 Task: Create a sub task System Test and UAT for the task  Create a new online platform for online meditation and mindfulness sessions in the project BrightWorks , assign it to team member softage.2@softage.net and update the status of the sub task to  At Risk , set the priority of the sub task to Medium
Action: Mouse moved to (669, 408)
Screenshot: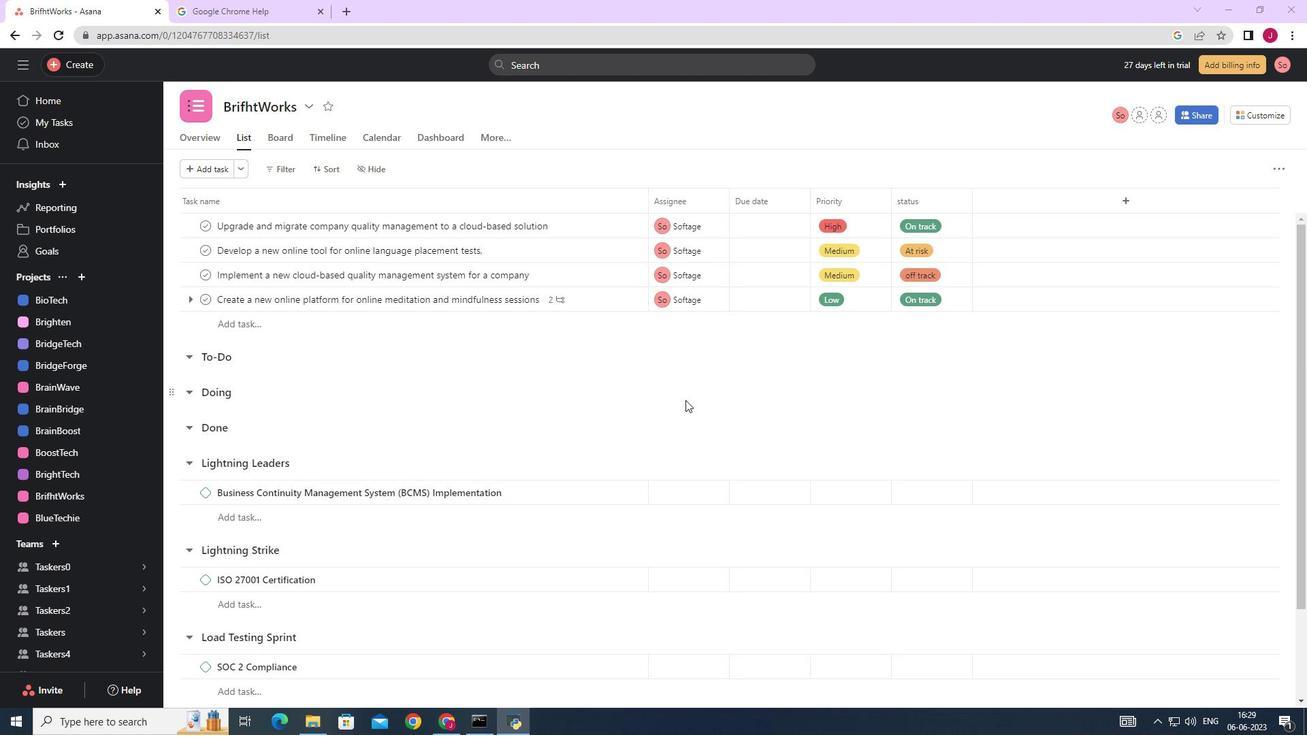 
Action: Mouse scrolled (669, 408) with delta (0, 0)
Screenshot: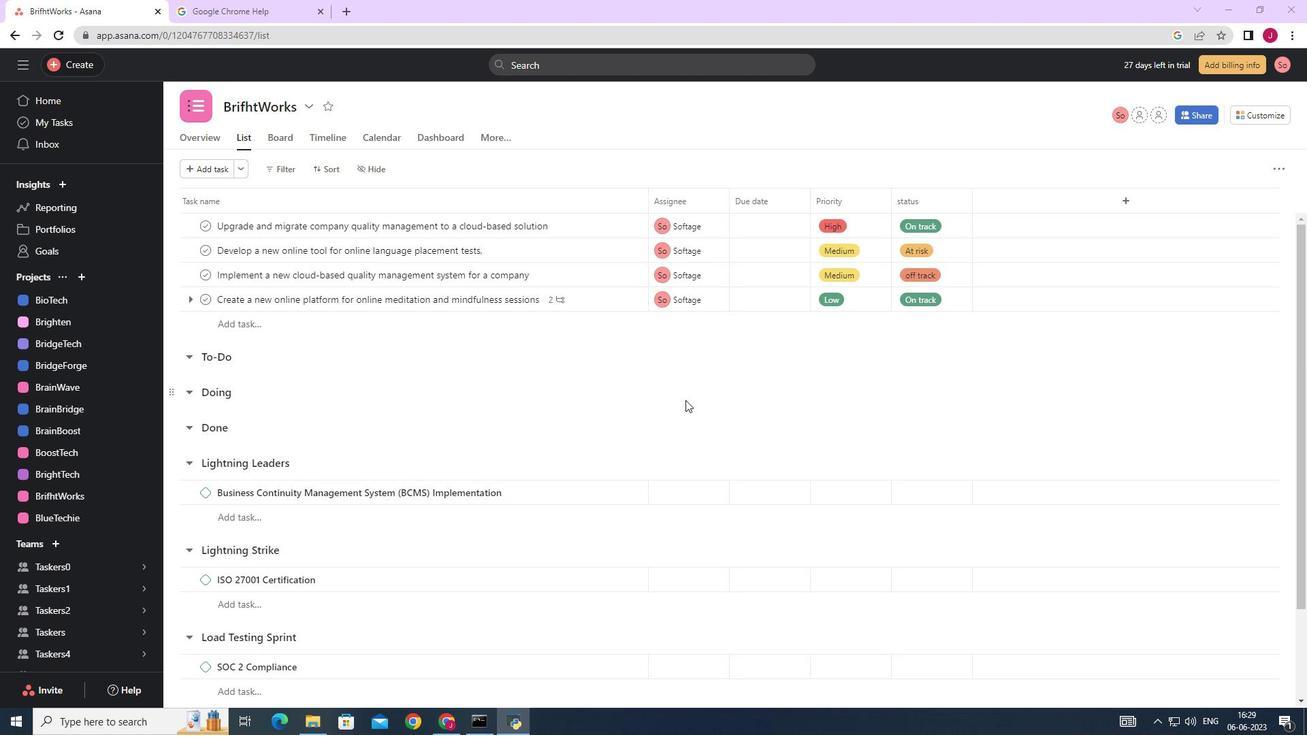 
Action: Mouse moved to (665, 406)
Screenshot: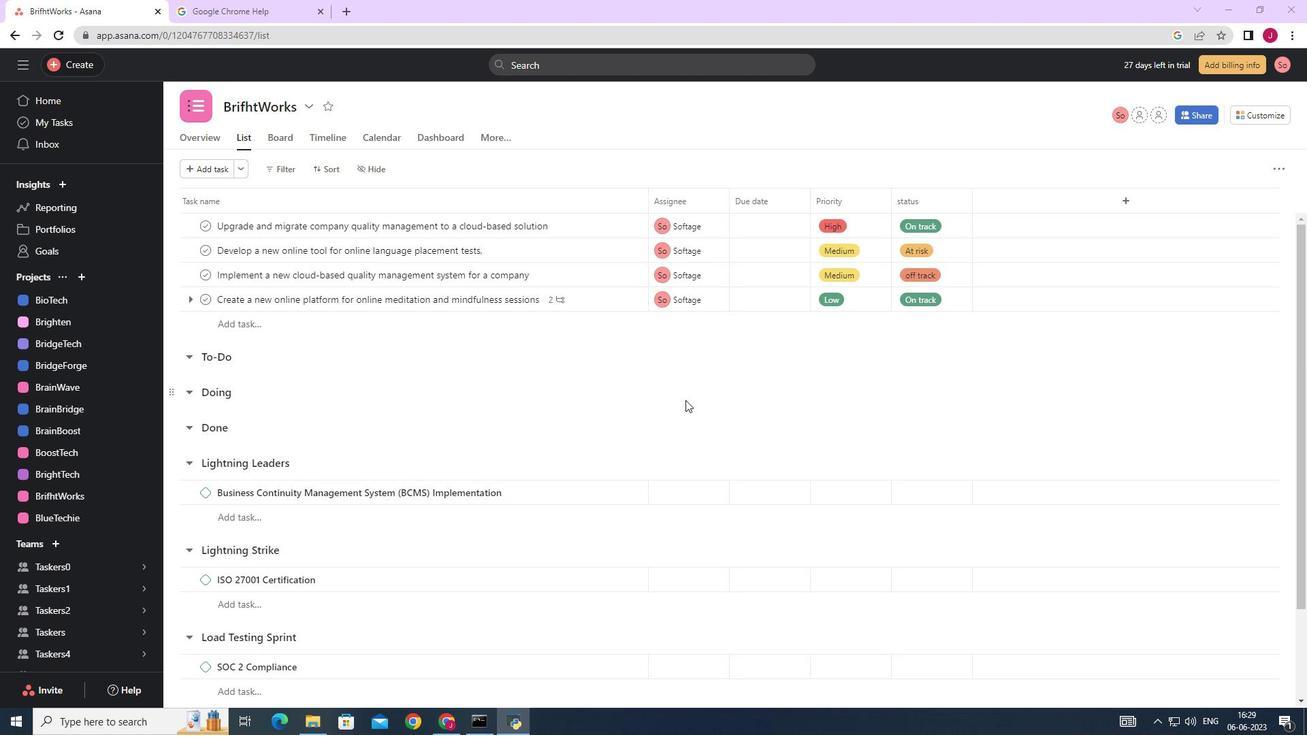 
Action: Mouse scrolled (665, 407) with delta (0, 0)
Screenshot: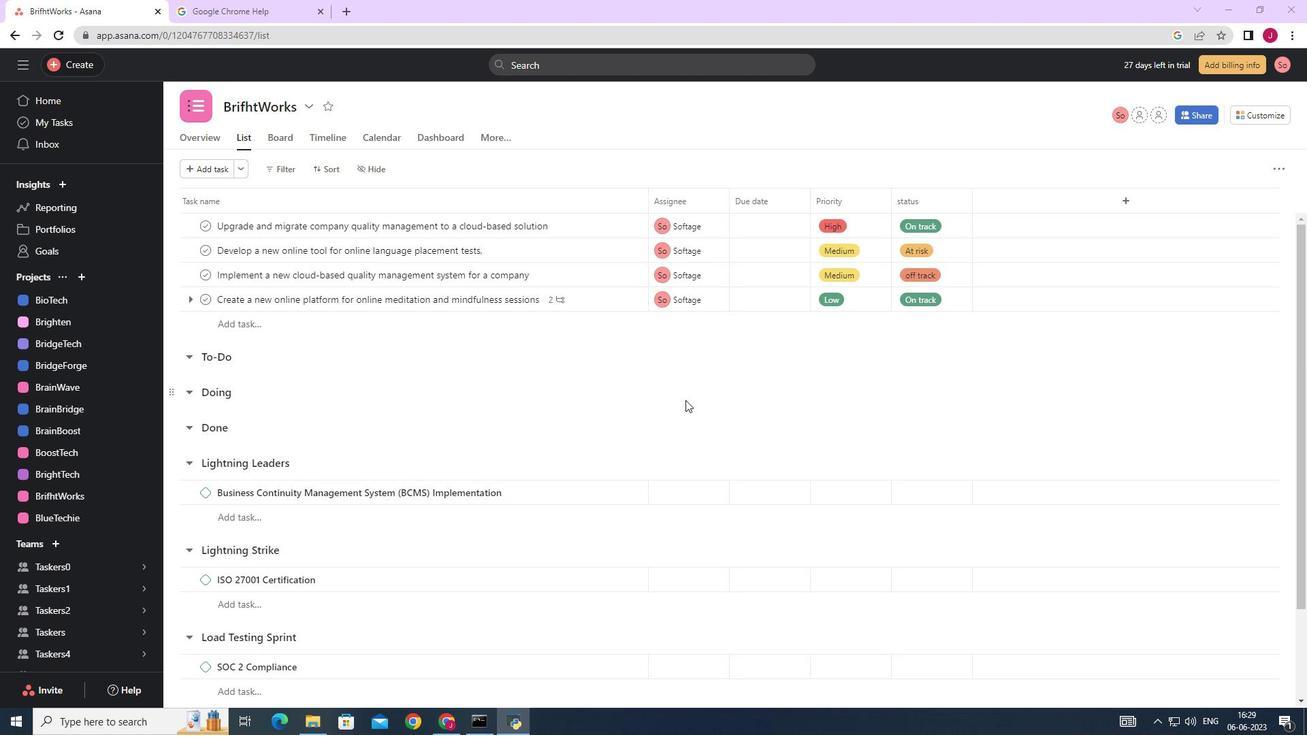 
Action: Mouse moved to (654, 398)
Screenshot: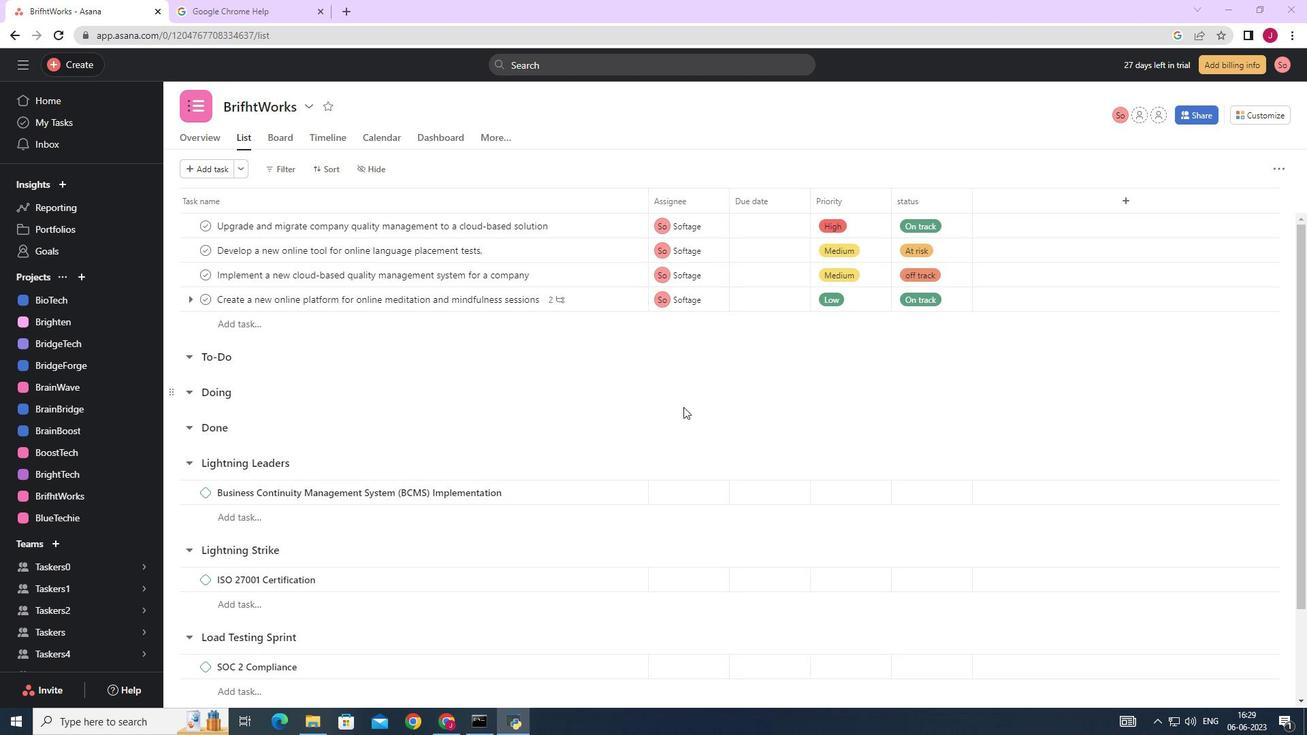 
Action: Mouse scrolled (654, 399) with delta (0, 0)
Screenshot: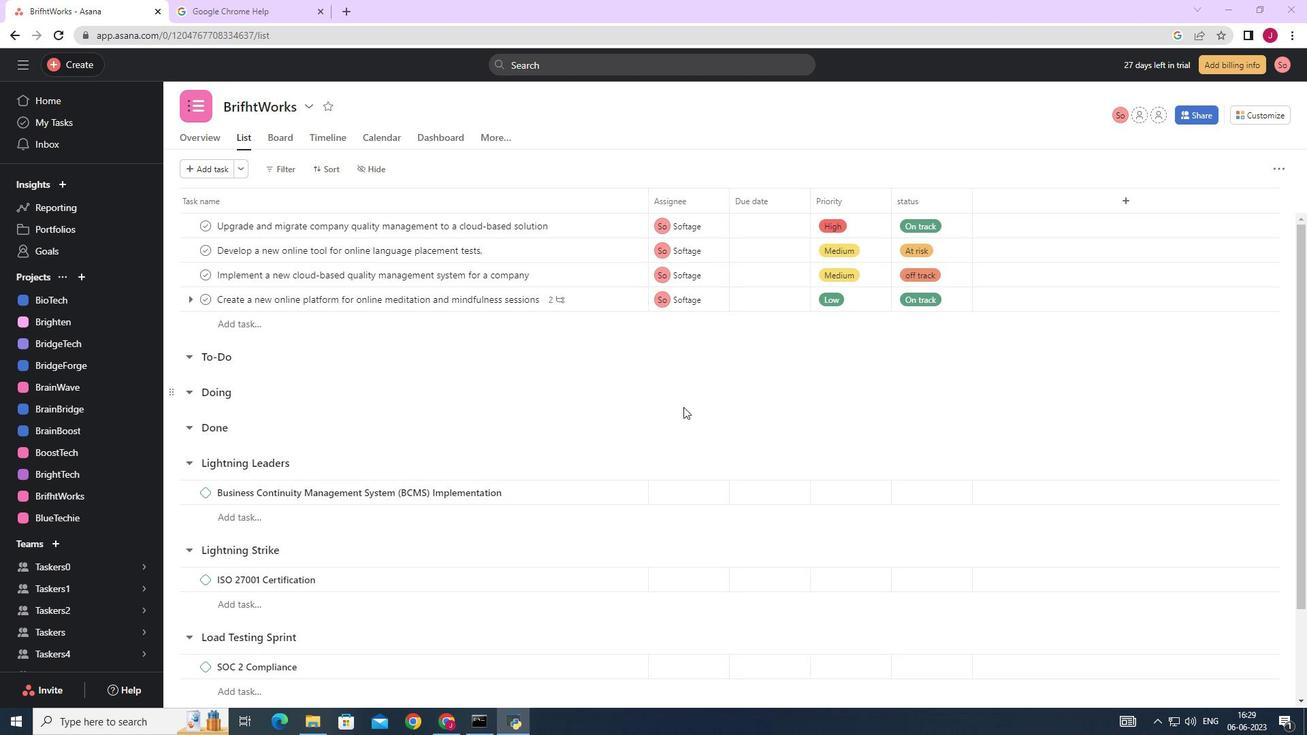
Action: Mouse moved to (590, 294)
Screenshot: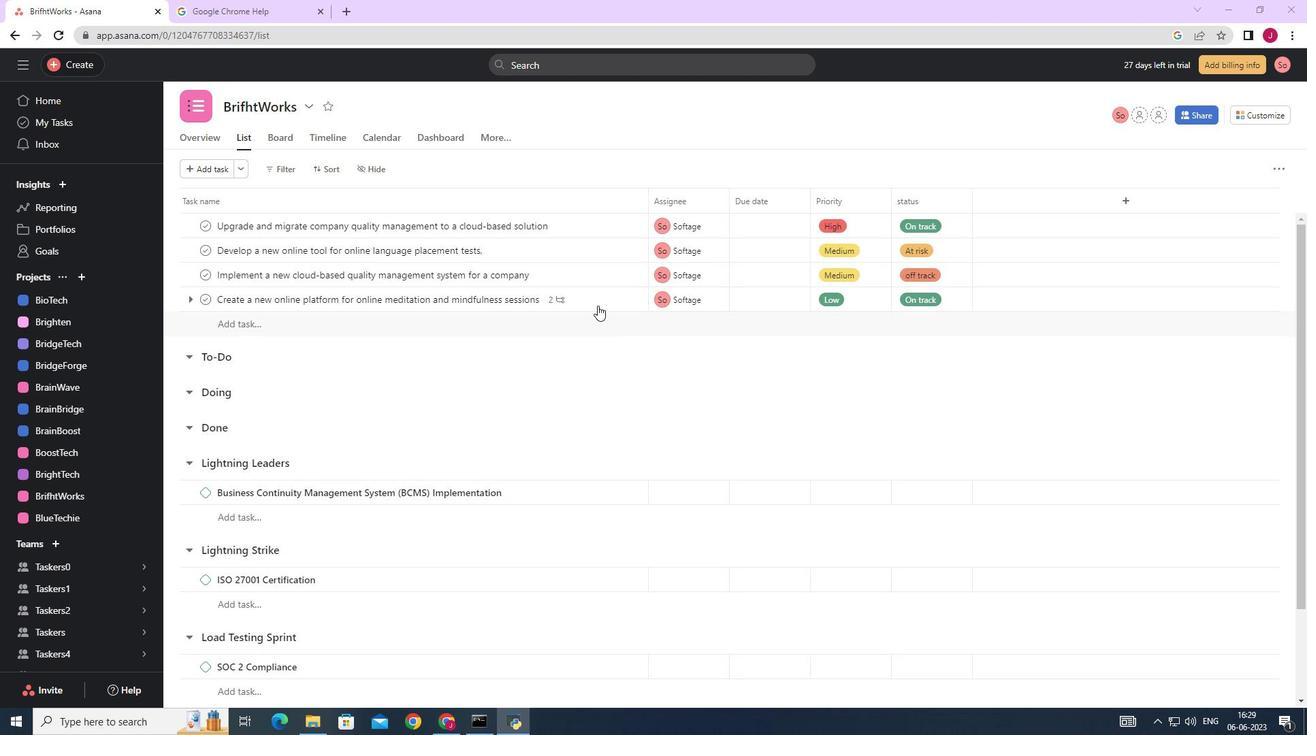 
Action: Mouse pressed left at (590, 294)
Screenshot: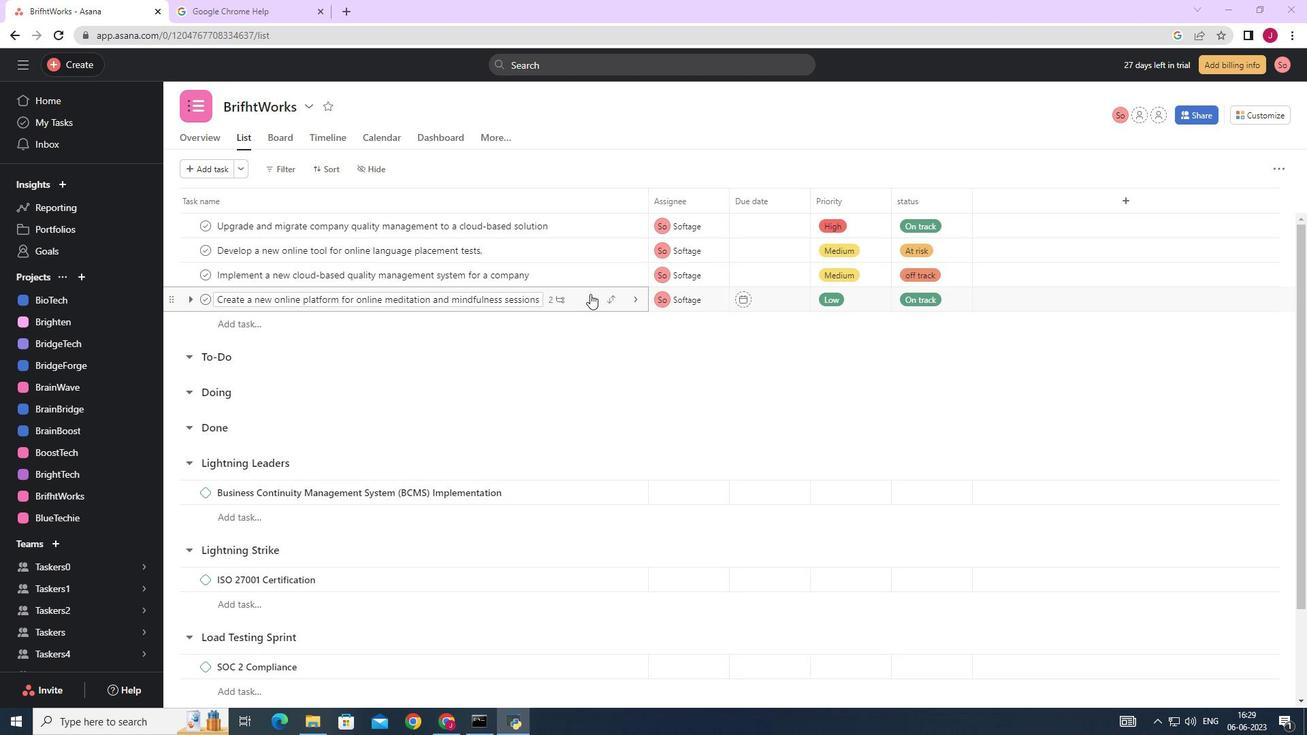 
Action: Mouse moved to (1083, 470)
Screenshot: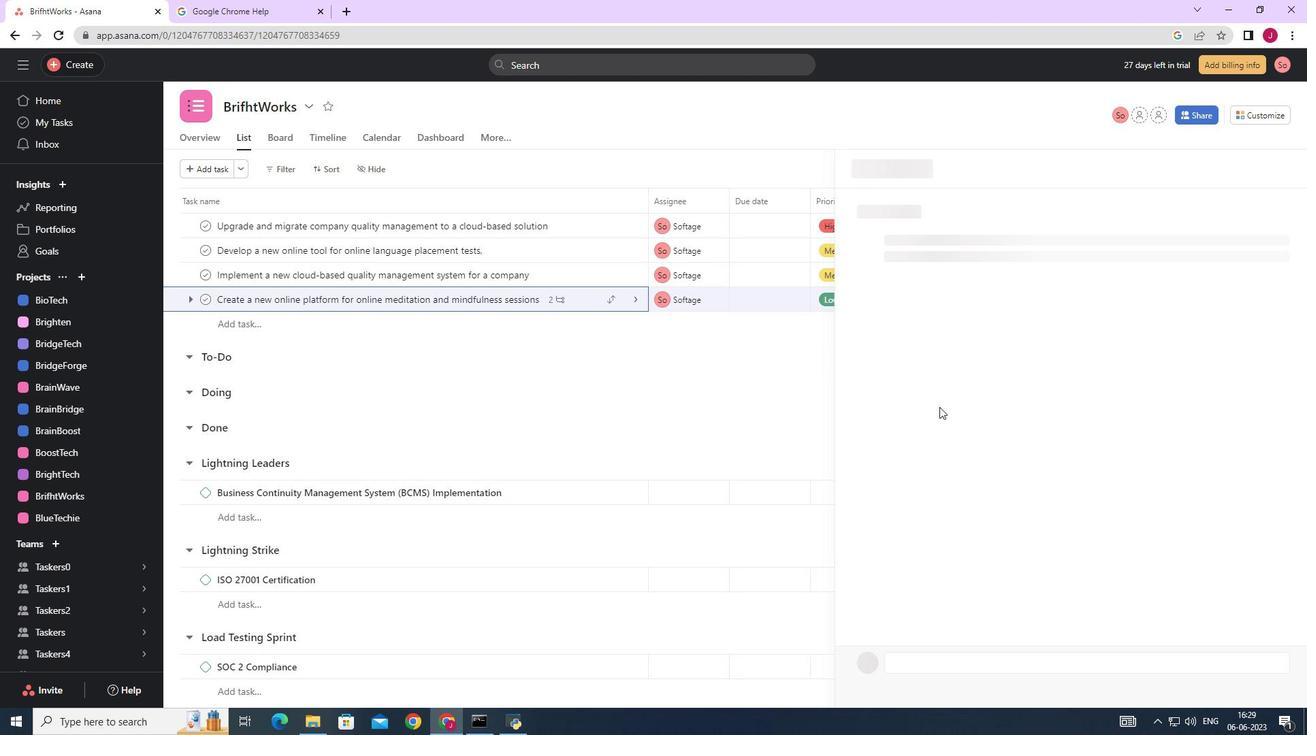 
Action: Mouse scrolled (1083, 470) with delta (0, 0)
Screenshot: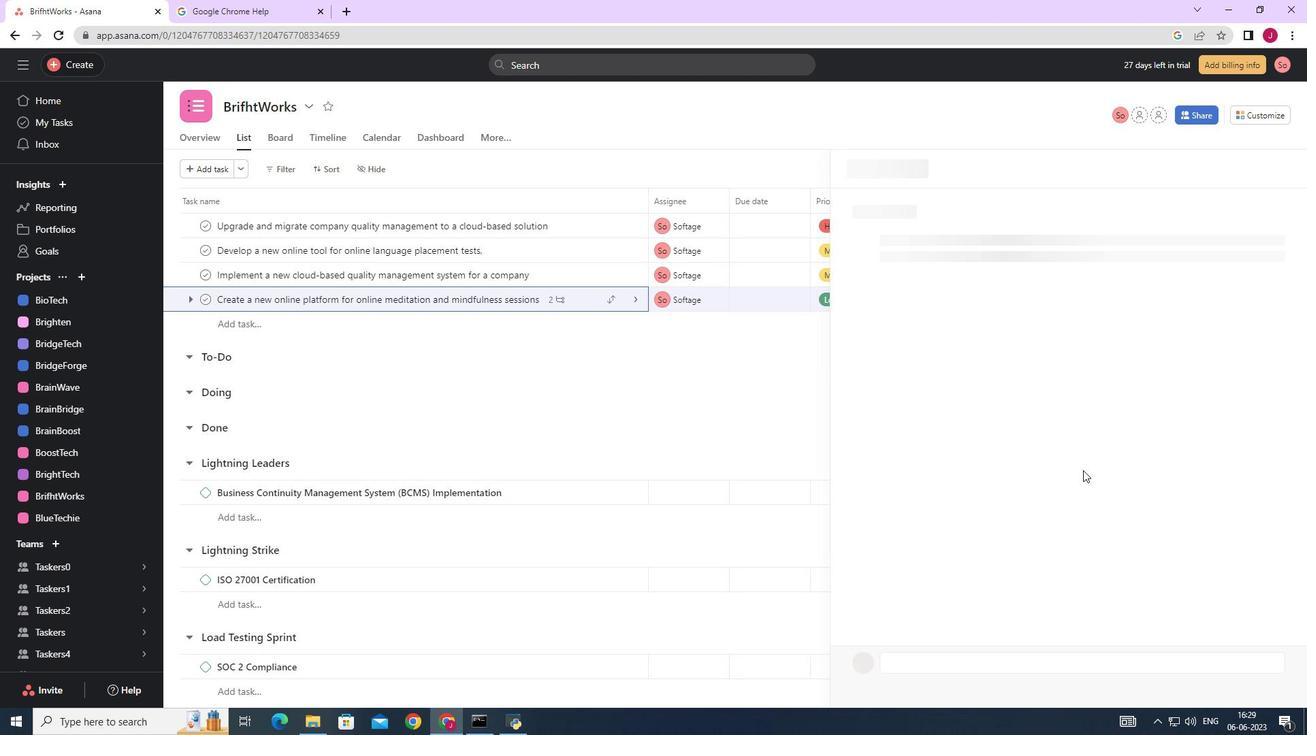 
Action: Mouse scrolled (1083, 470) with delta (0, 0)
Screenshot: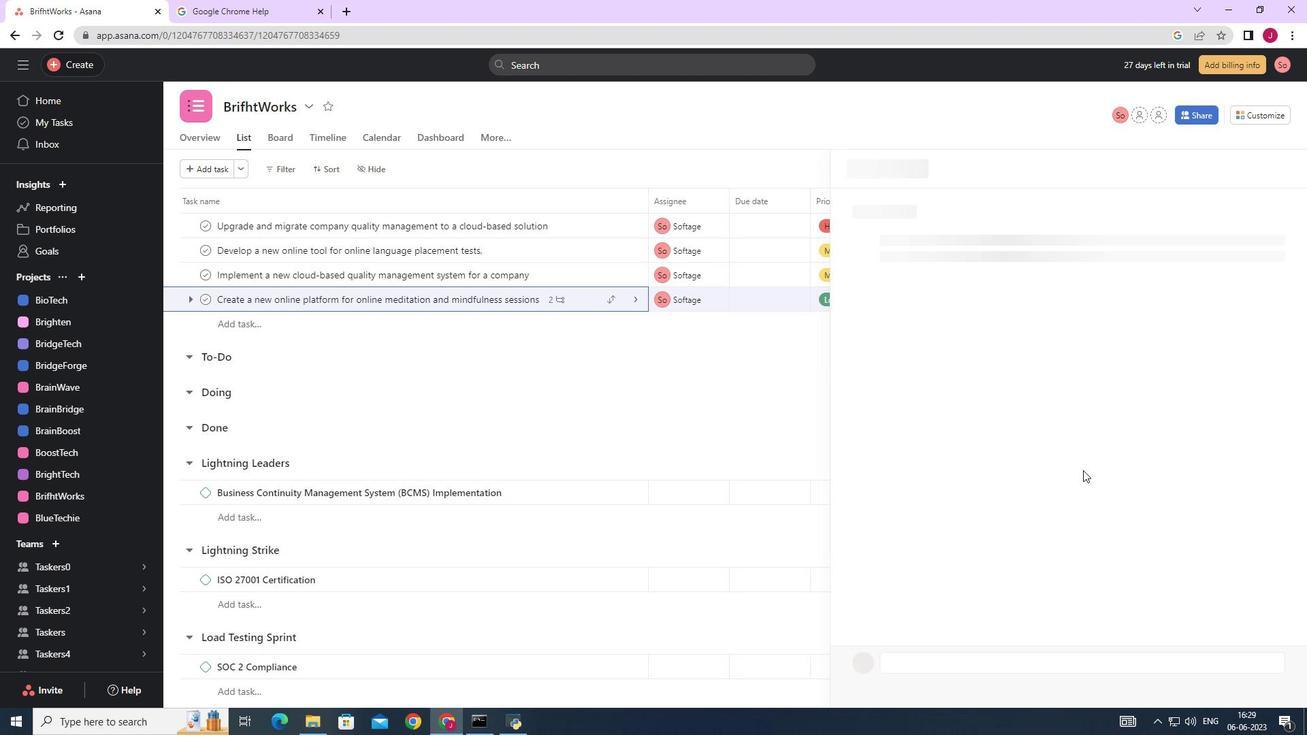 
Action: Mouse scrolled (1083, 470) with delta (0, 0)
Screenshot: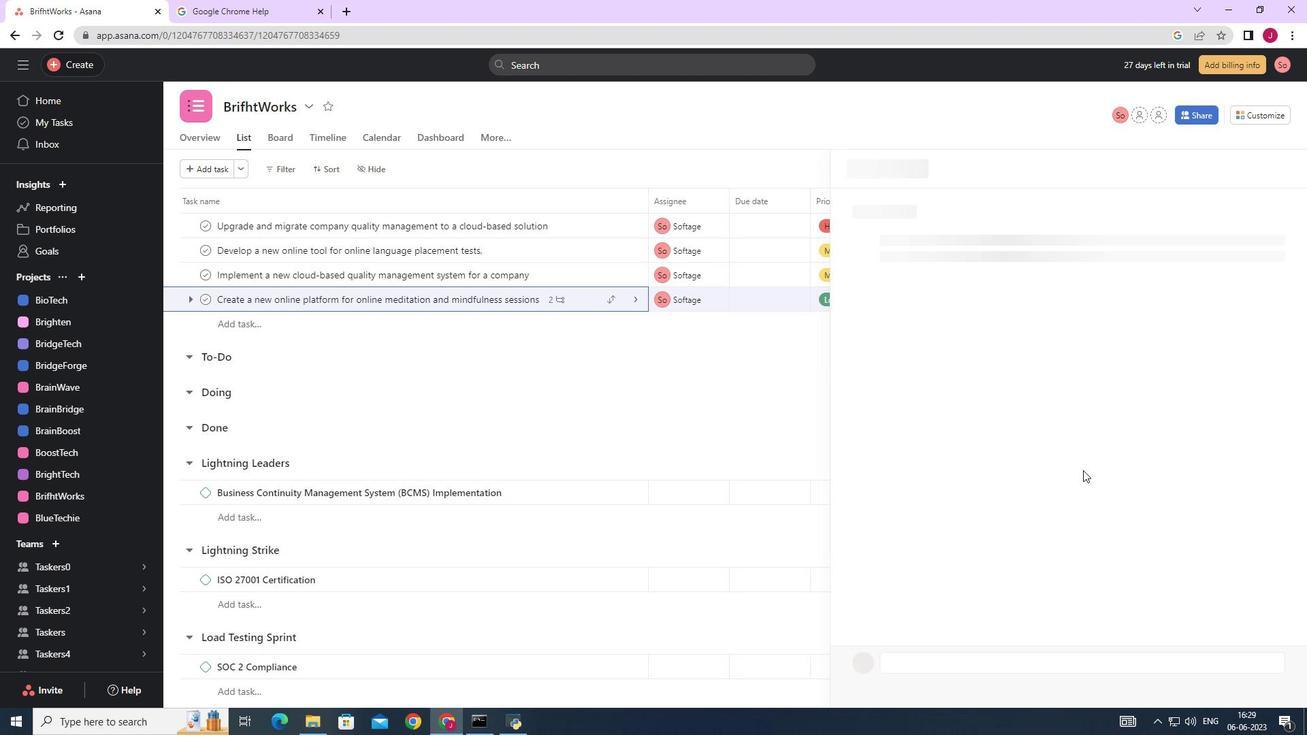 
Action: Mouse moved to (1083, 470)
Screenshot: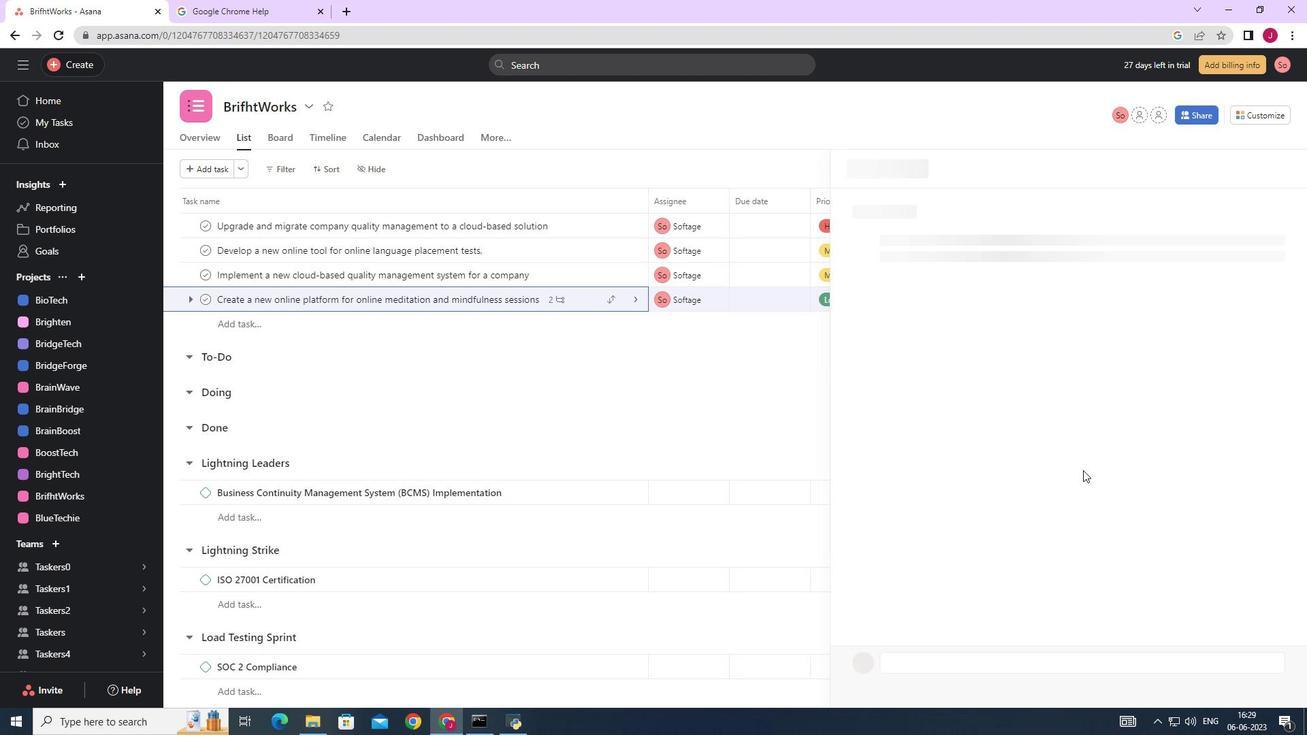 
Action: Mouse scrolled (1083, 470) with delta (0, 0)
Screenshot: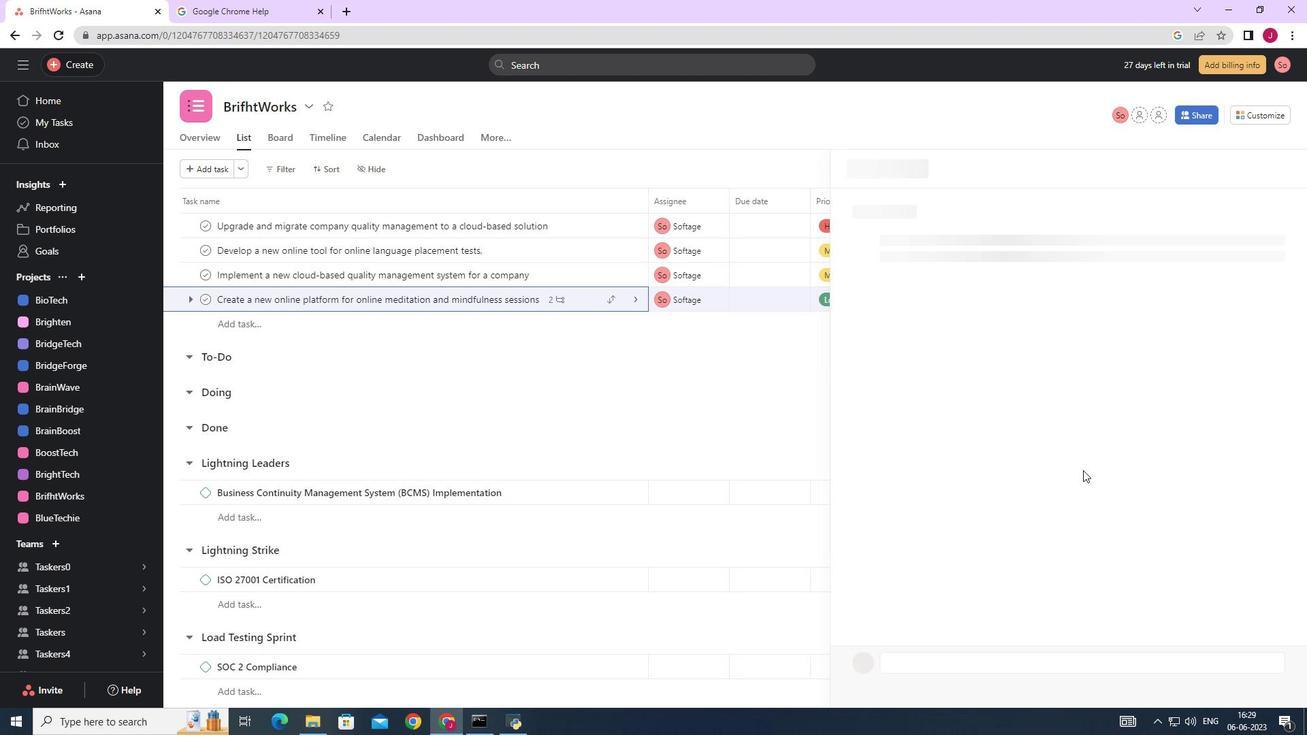 
Action: Mouse moved to (915, 475)
Screenshot: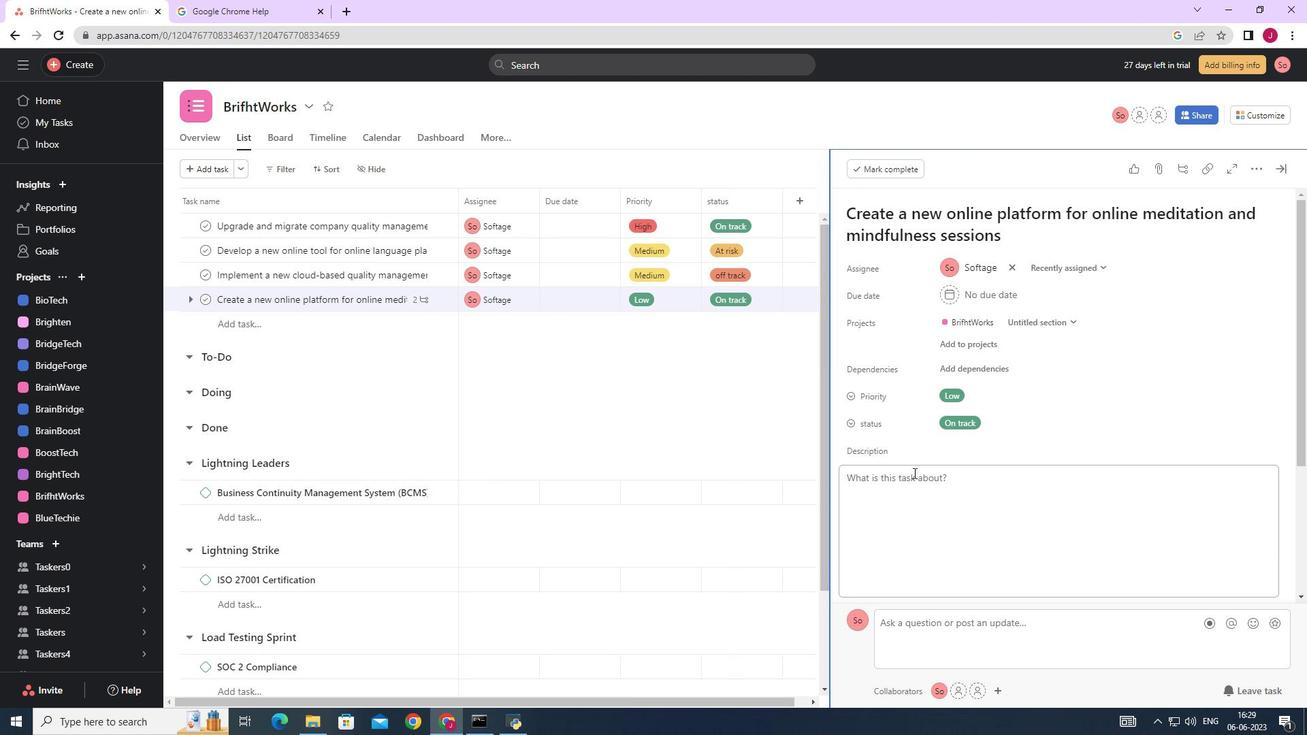 
Action: Mouse scrolled (915, 474) with delta (0, 0)
Screenshot: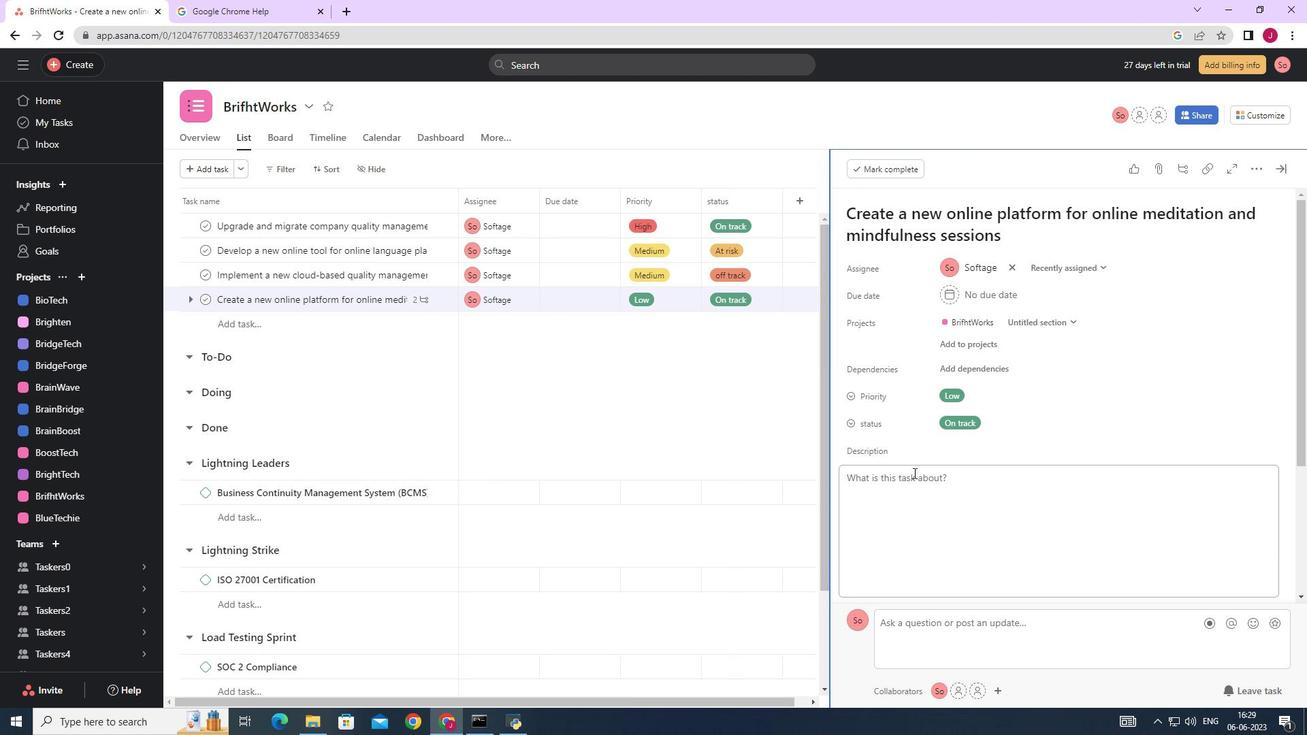 
Action: Mouse scrolled (915, 474) with delta (0, 0)
Screenshot: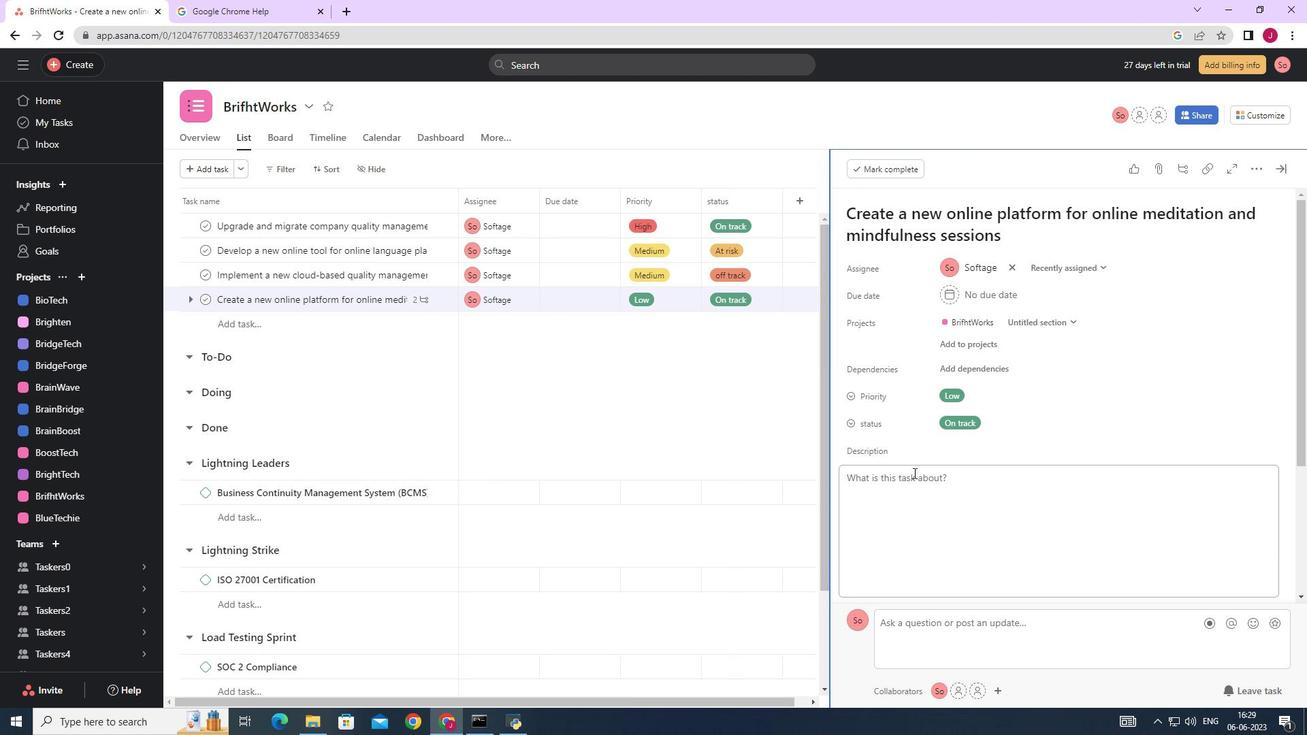 
Action: Mouse scrolled (915, 474) with delta (0, 0)
Screenshot: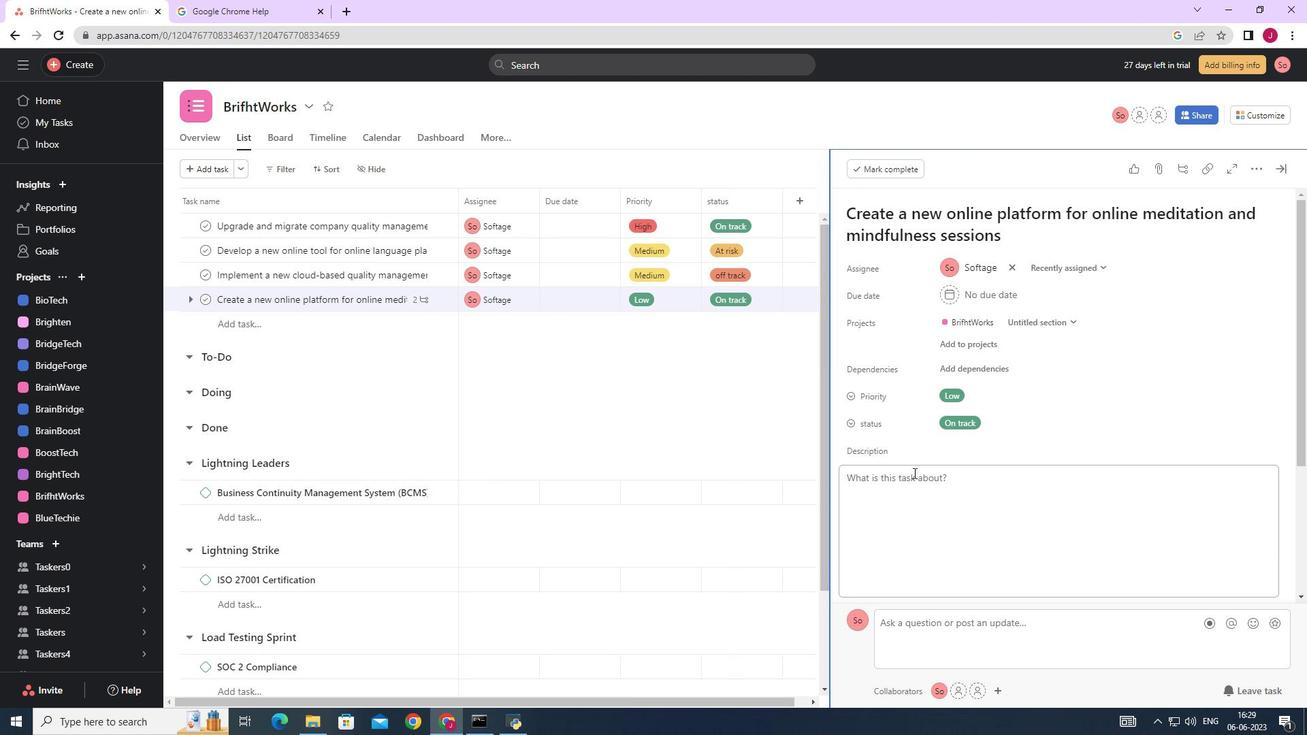 
Action: Mouse scrolled (915, 474) with delta (0, 0)
Screenshot: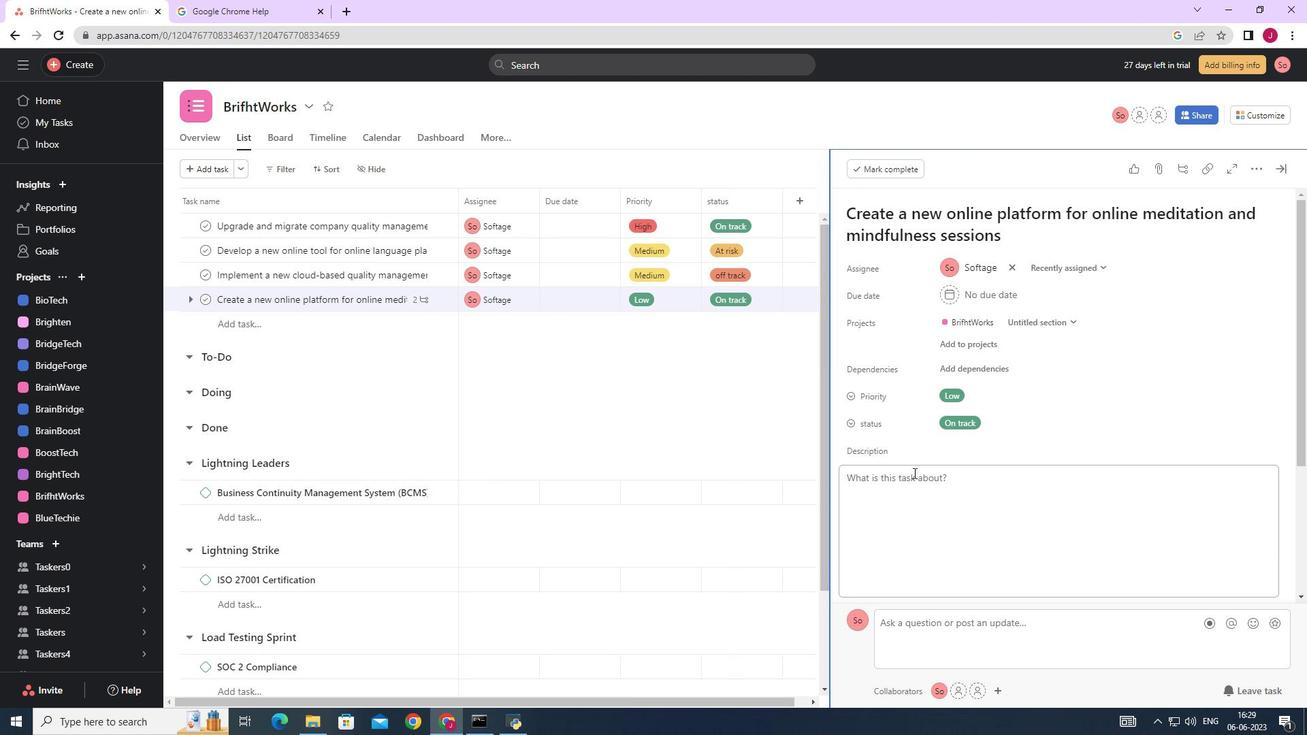 
Action: Mouse scrolled (915, 474) with delta (0, 0)
Screenshot: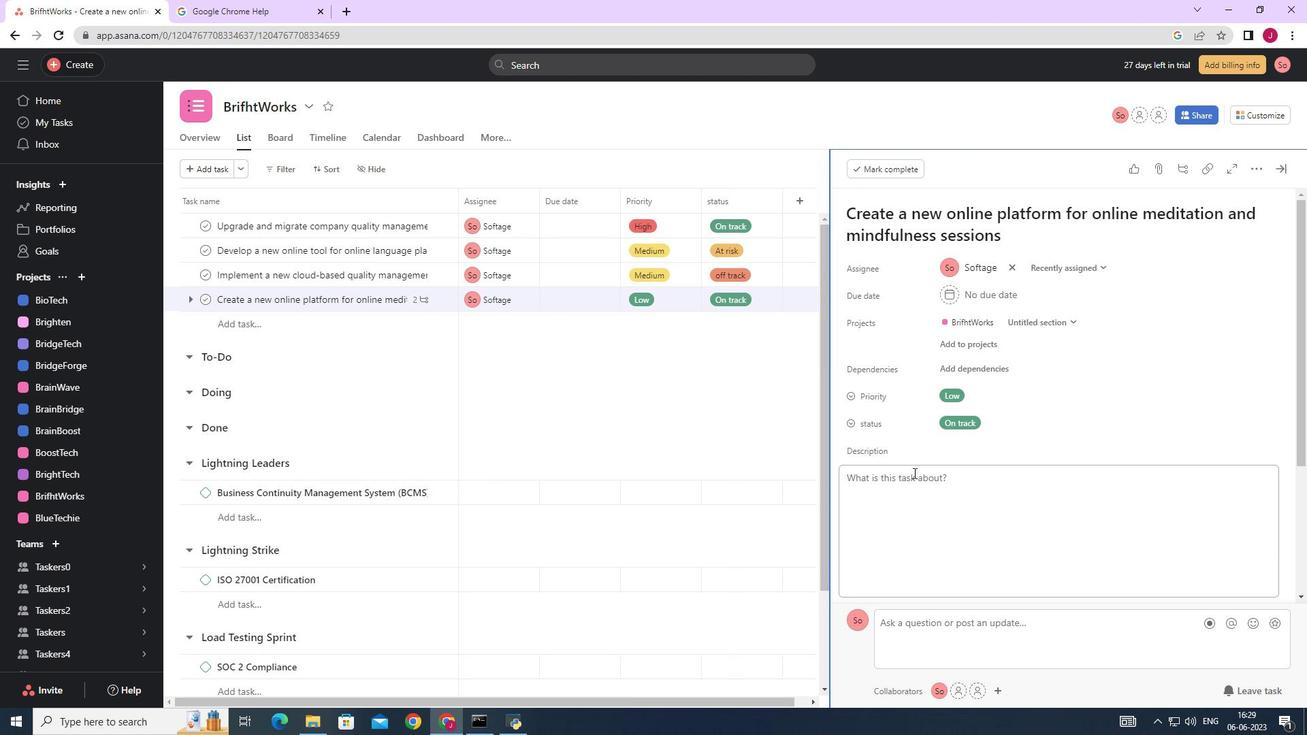 
Action: Mouse moved to (891, 490)
Screenshot: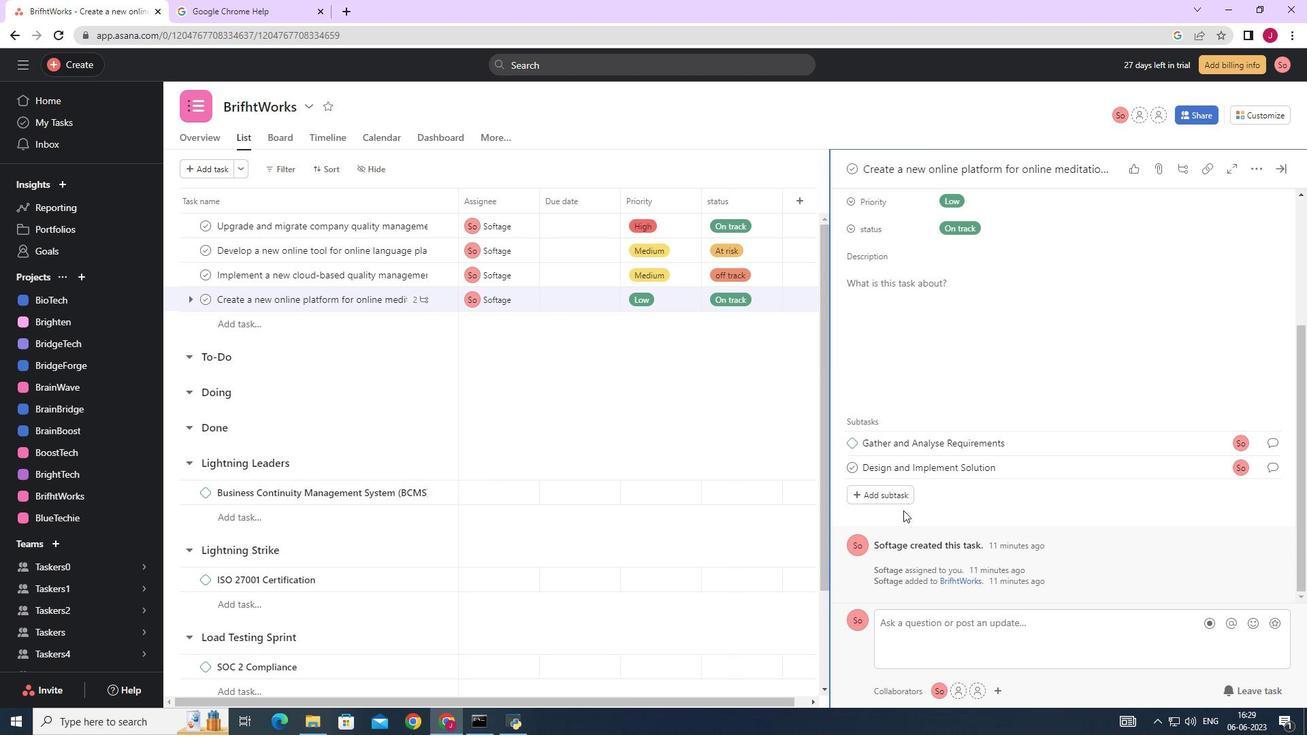 
Action: Mouse pressed left at (891, 490)
Screenshot: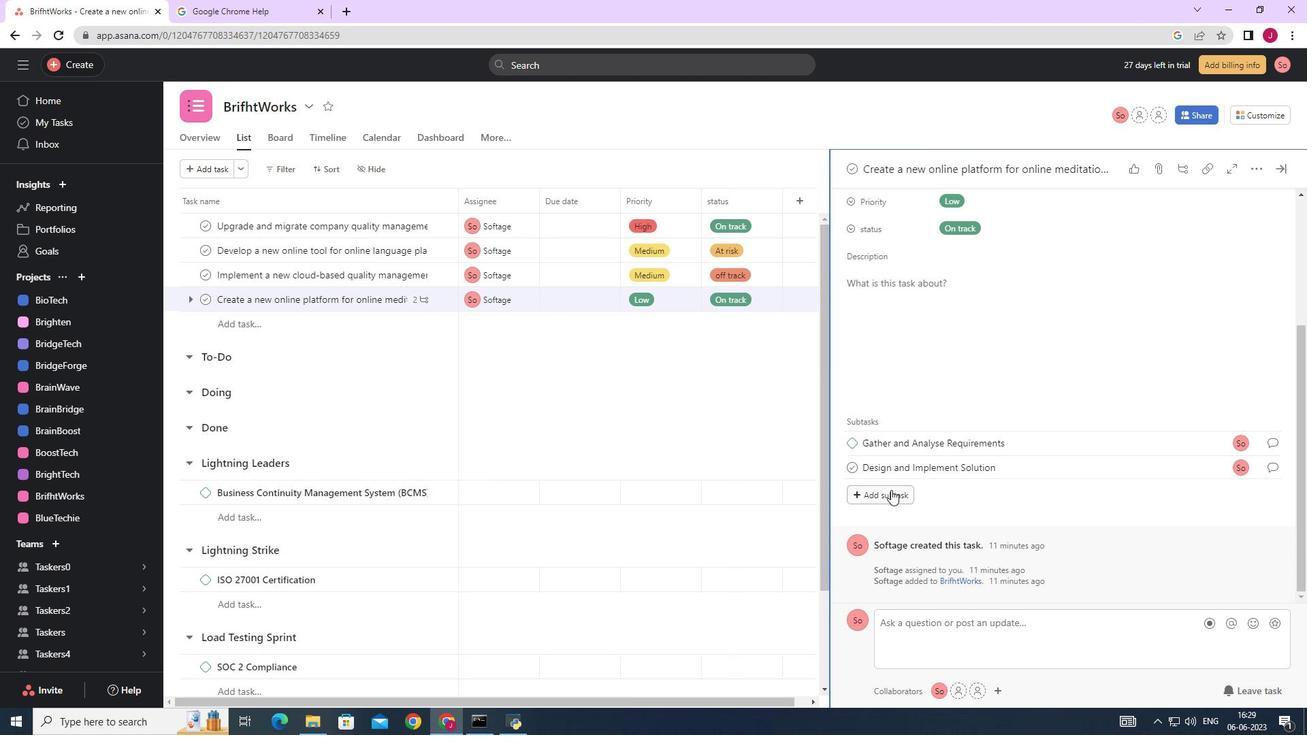 
Action: Mouse moved to (890, 490)
Screenshot: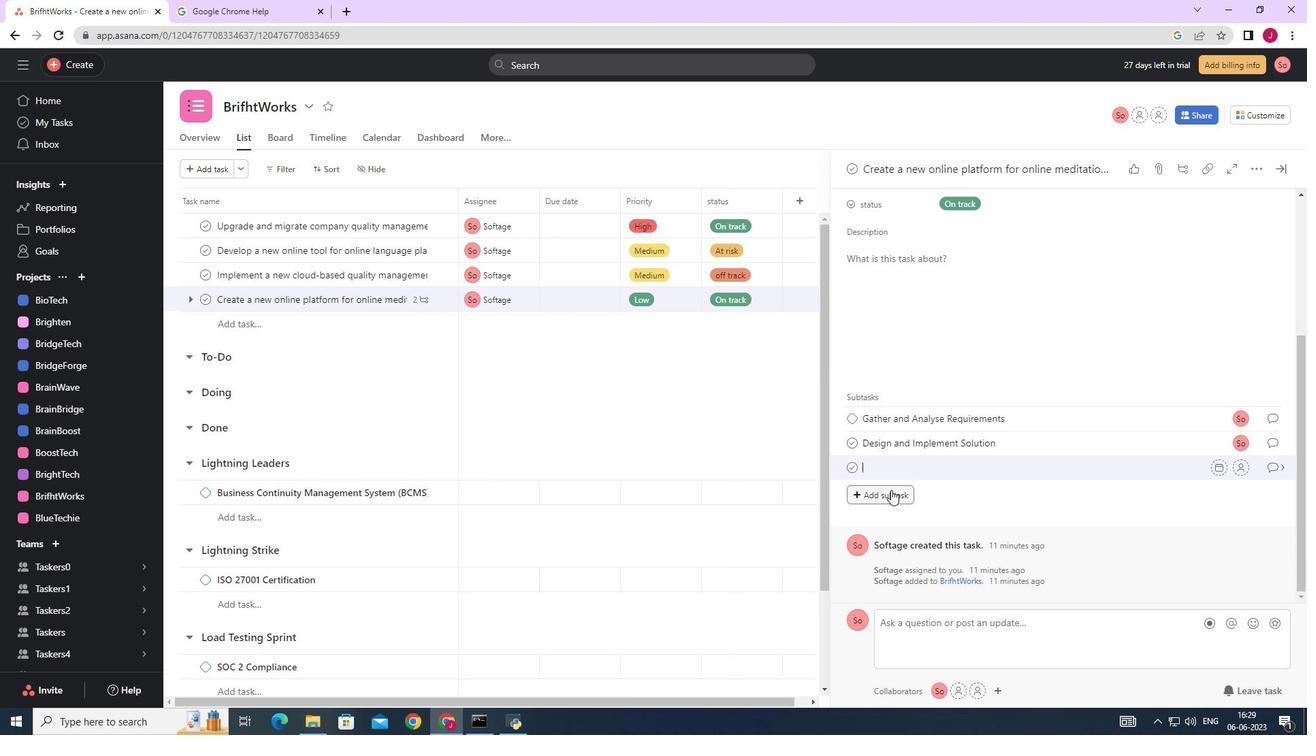 
Action: Key pressed <Key.caps_lock>S<Key.caps_lock>ystem<Key.space><Key.caps_lock>T<Key.caps_lock>est<Key.space>and<Key.space><Key.caps_lock>UAT
Screenshot: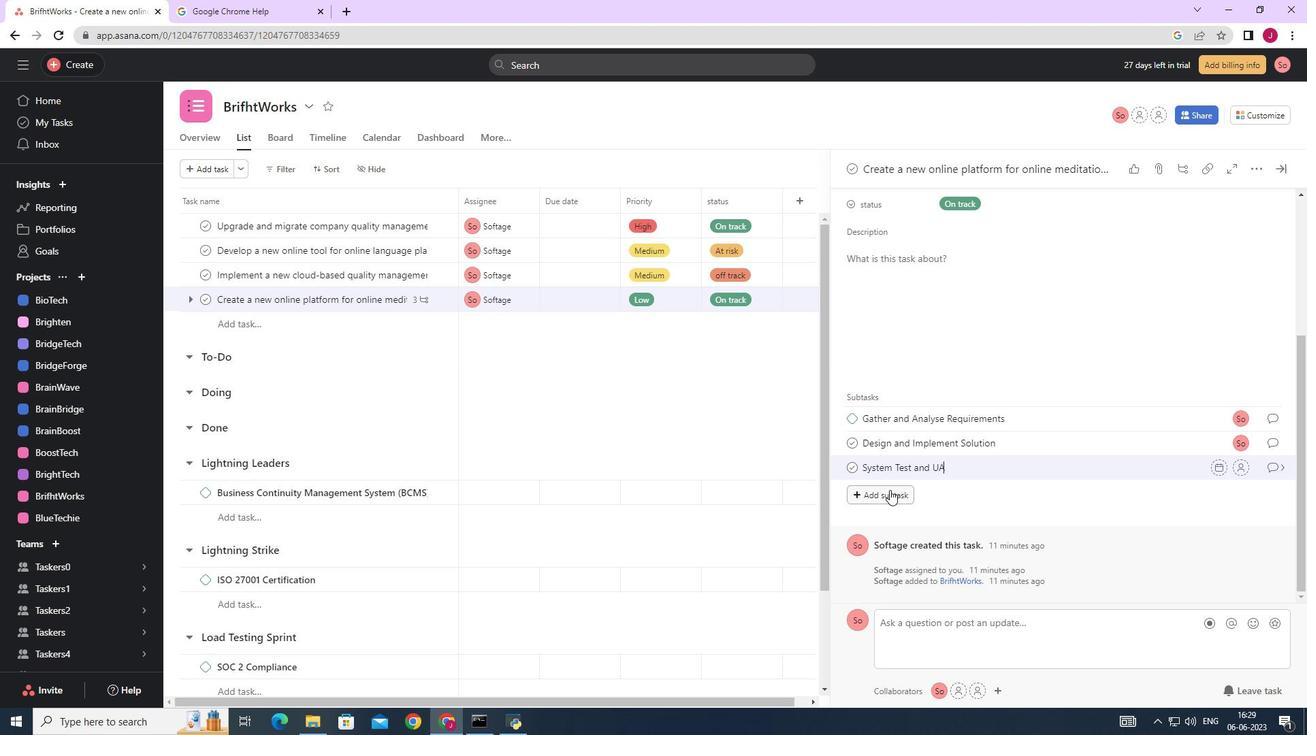 
Action: Mouse moved to (1239, 464)
Screenshot: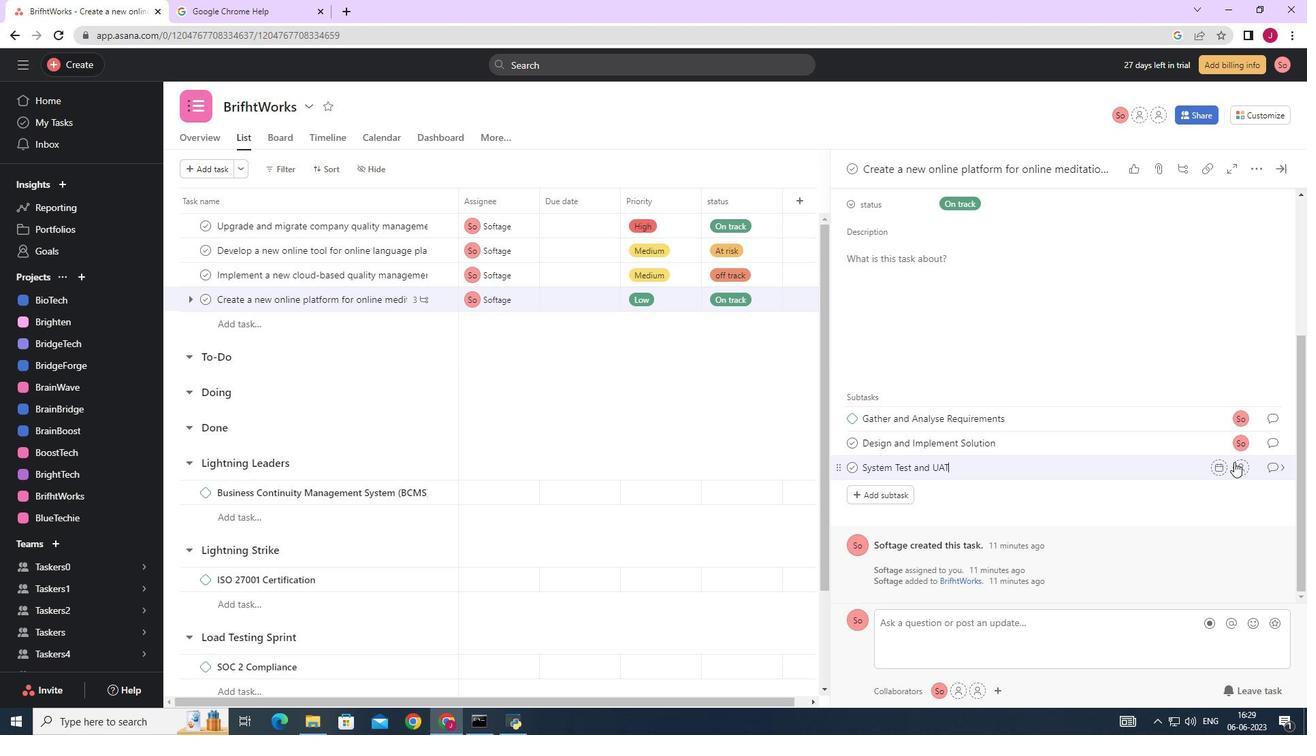 
Action: Mouse pressed left at (1239, 464)
Screenshot: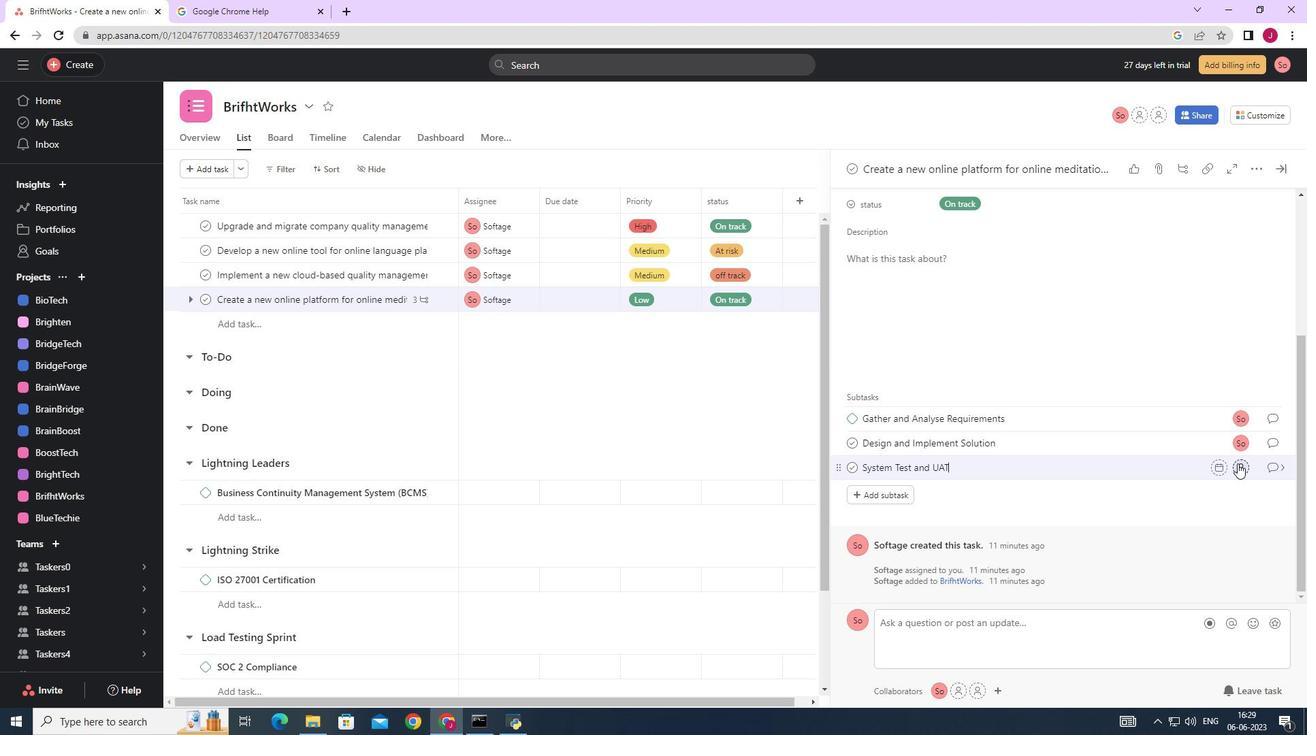
Action: Mouse moved to (1044, 498)
Screenshot: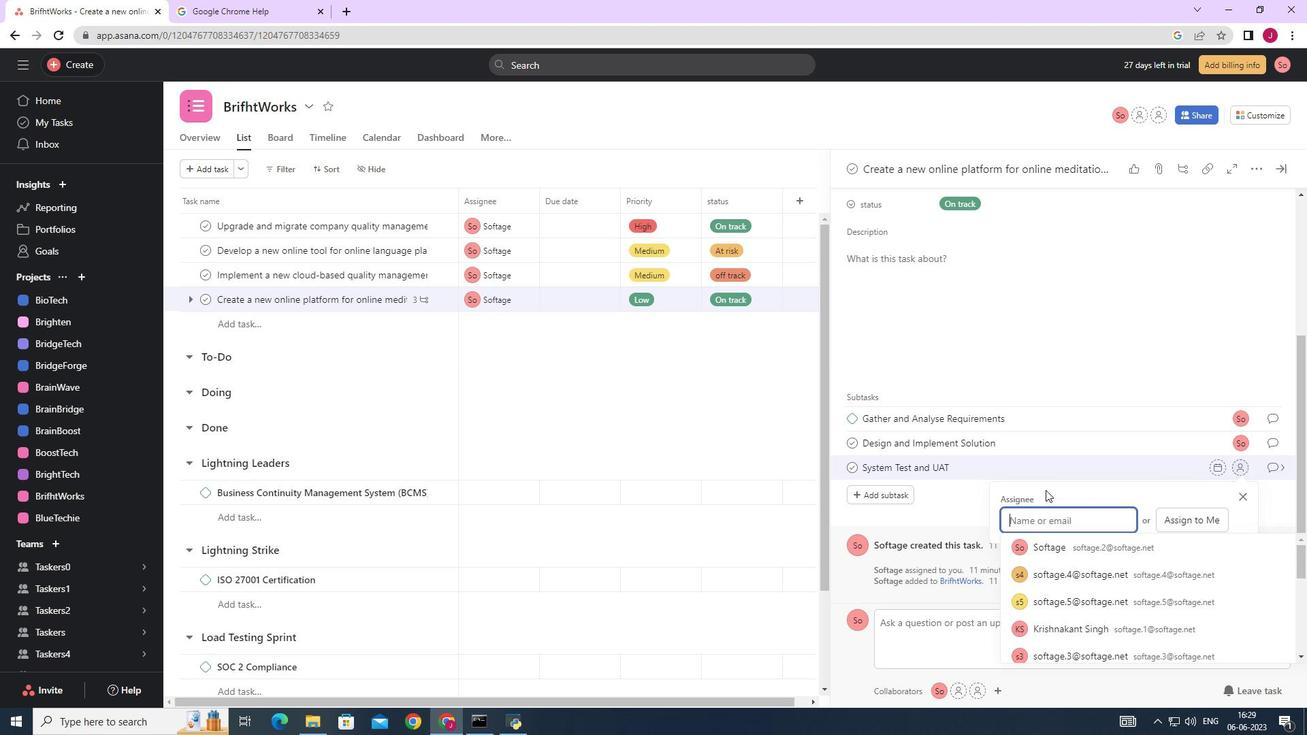 
Action: Key pressed SOFTAGE.
Screenshot: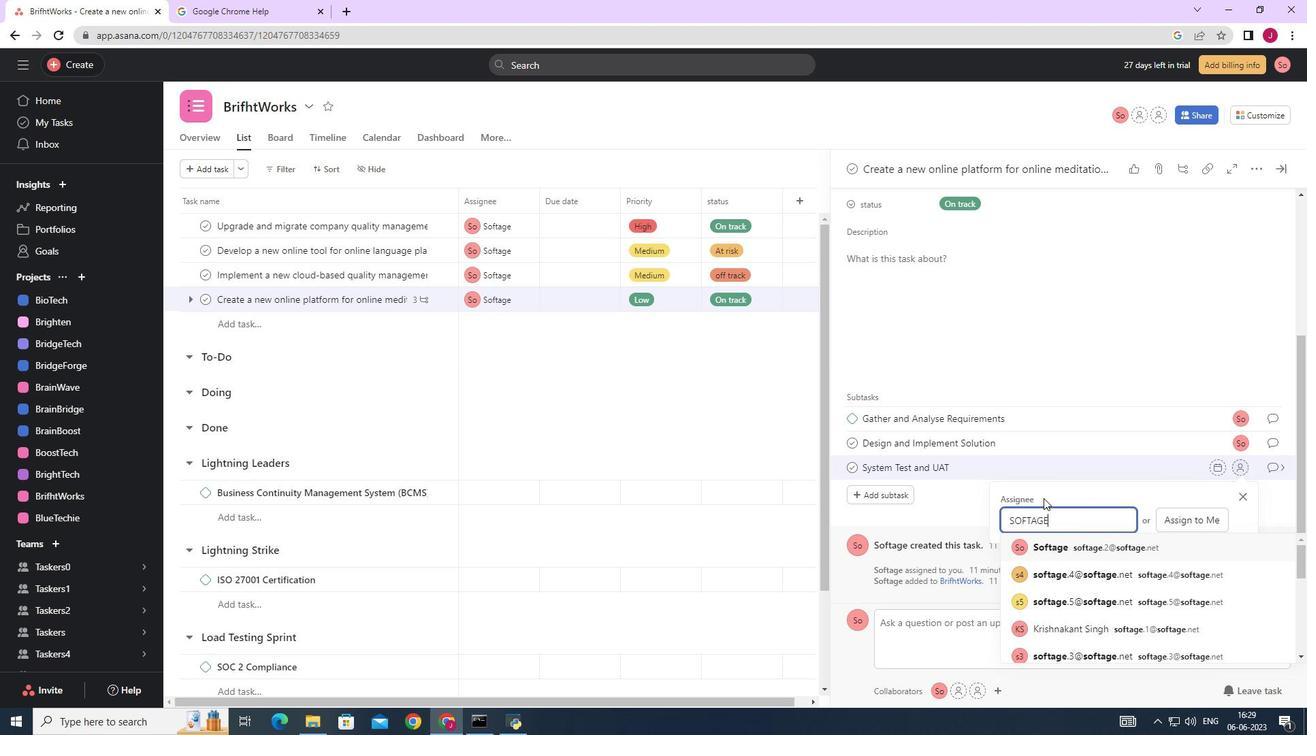
Action: Mouse moved to (1042, 449)
Screenshot: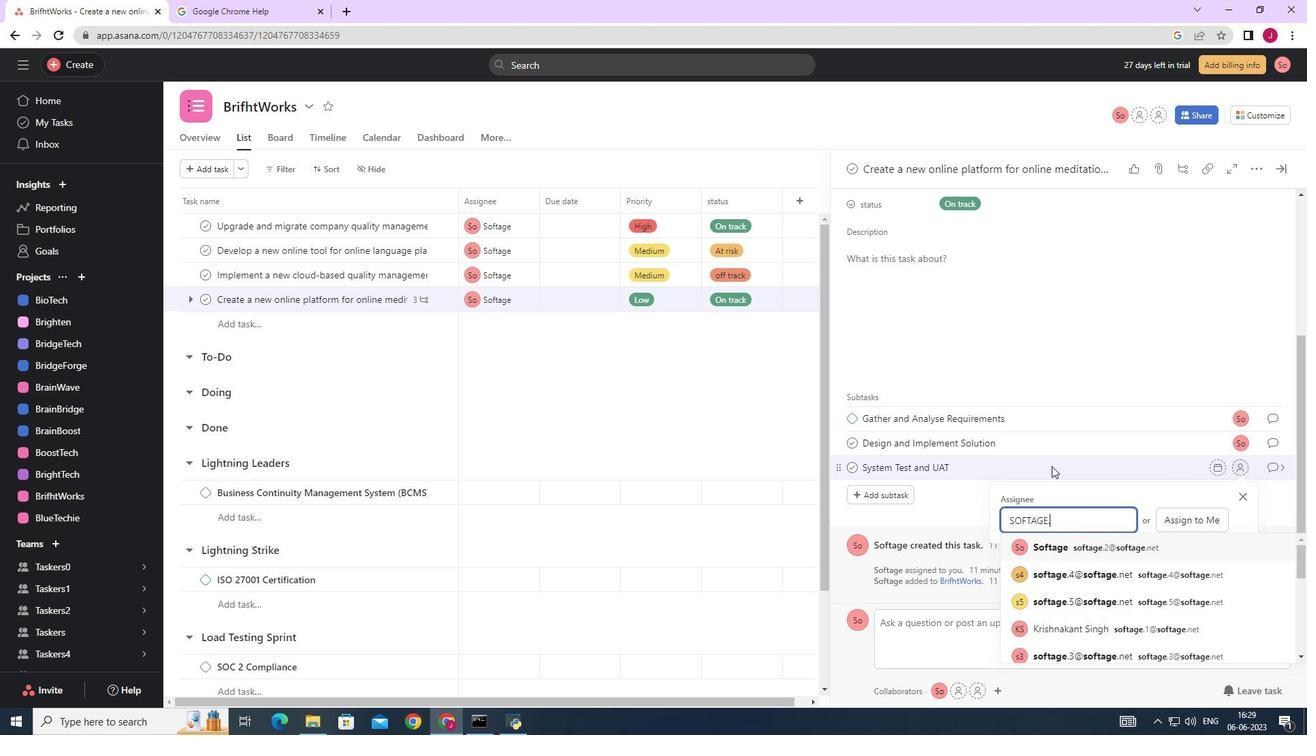 
Action: Key pressed 2
Screenshot: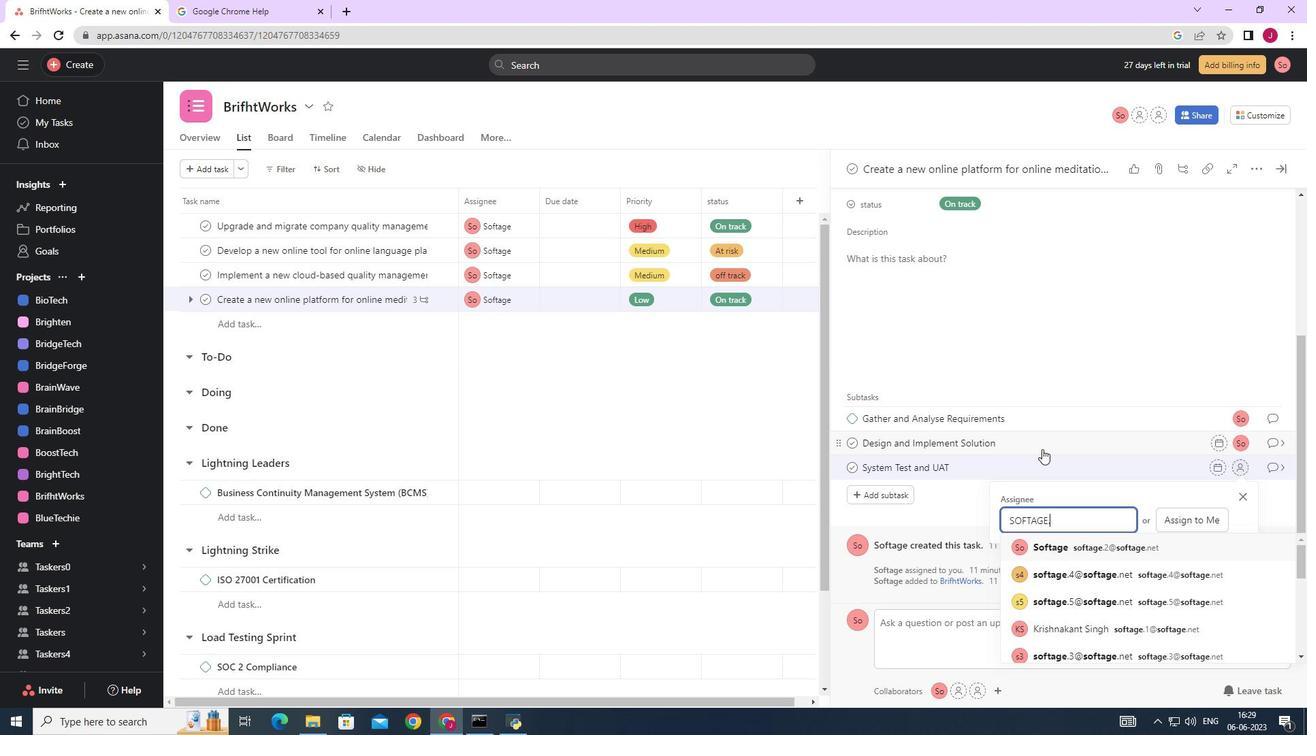 
Action: Mouse moved to (1083, 548)
Screenshot: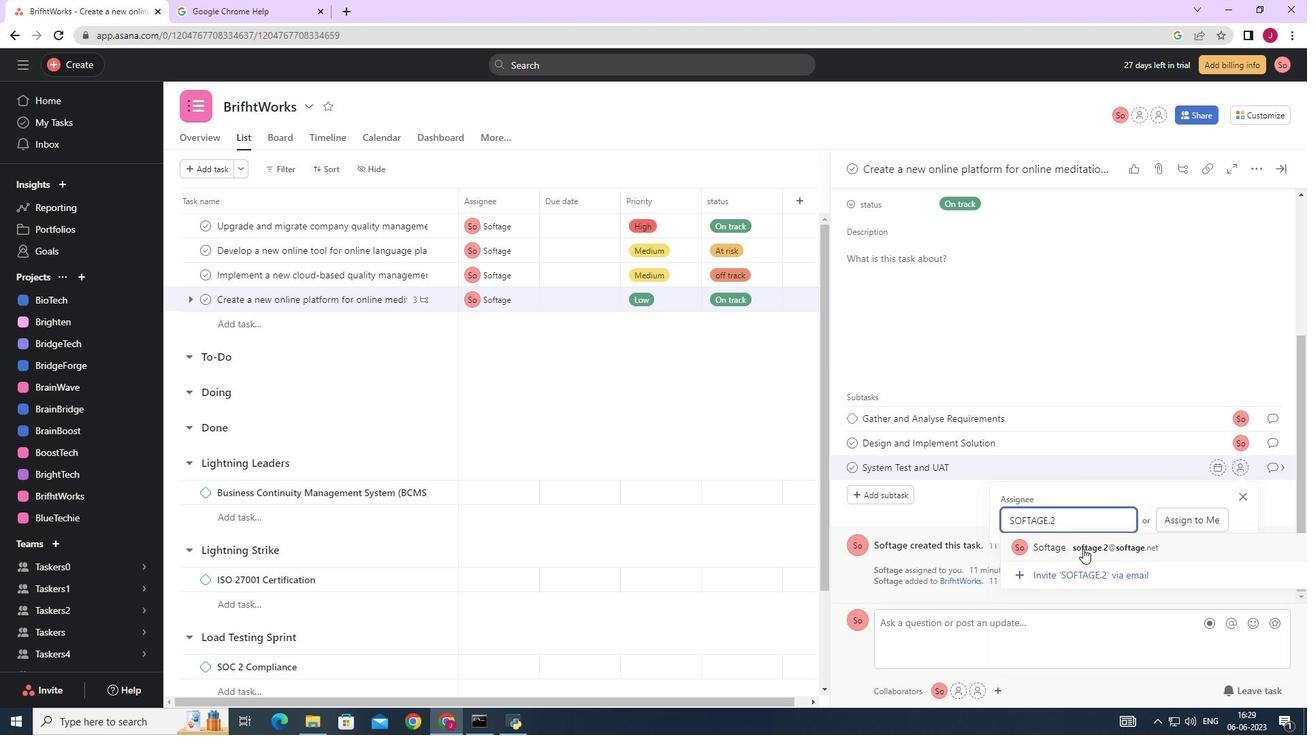 
Action: Mouse pressed left at (1083, 548)
Screenshot: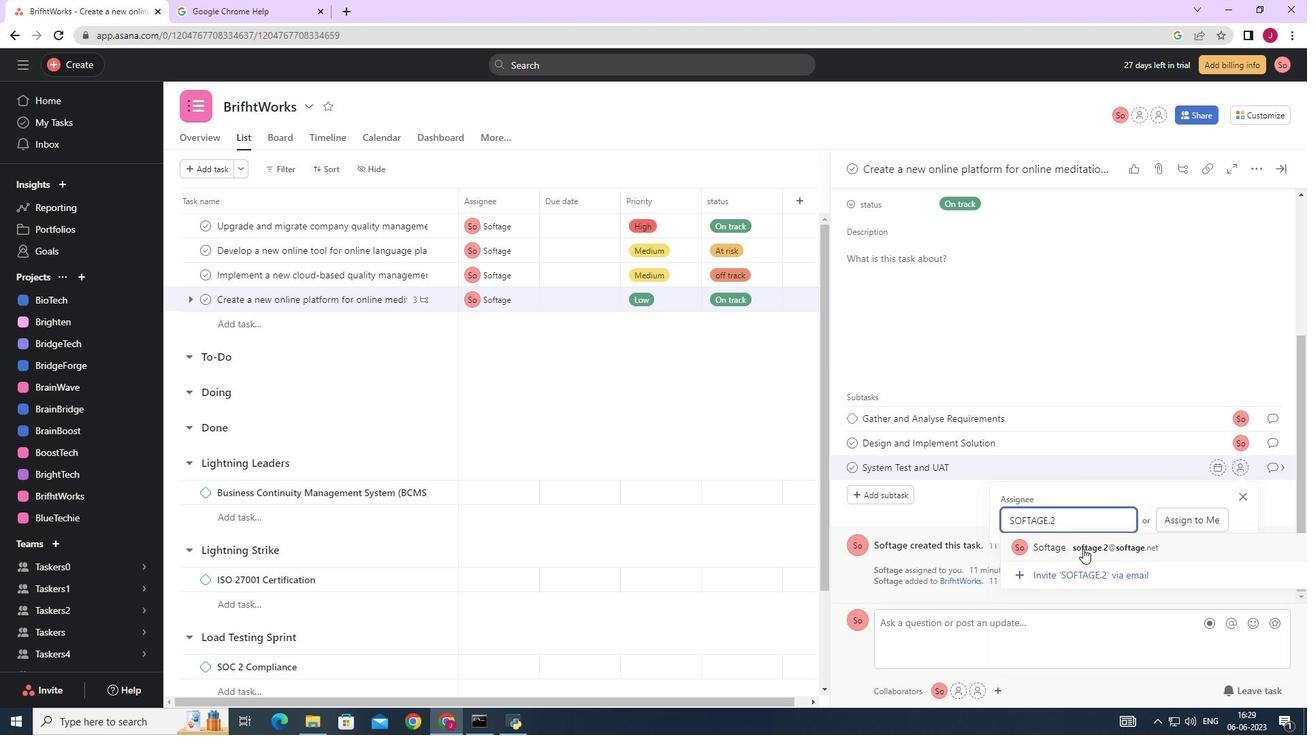 
Action: Mouse moved to (1271, 471)
Screenshot: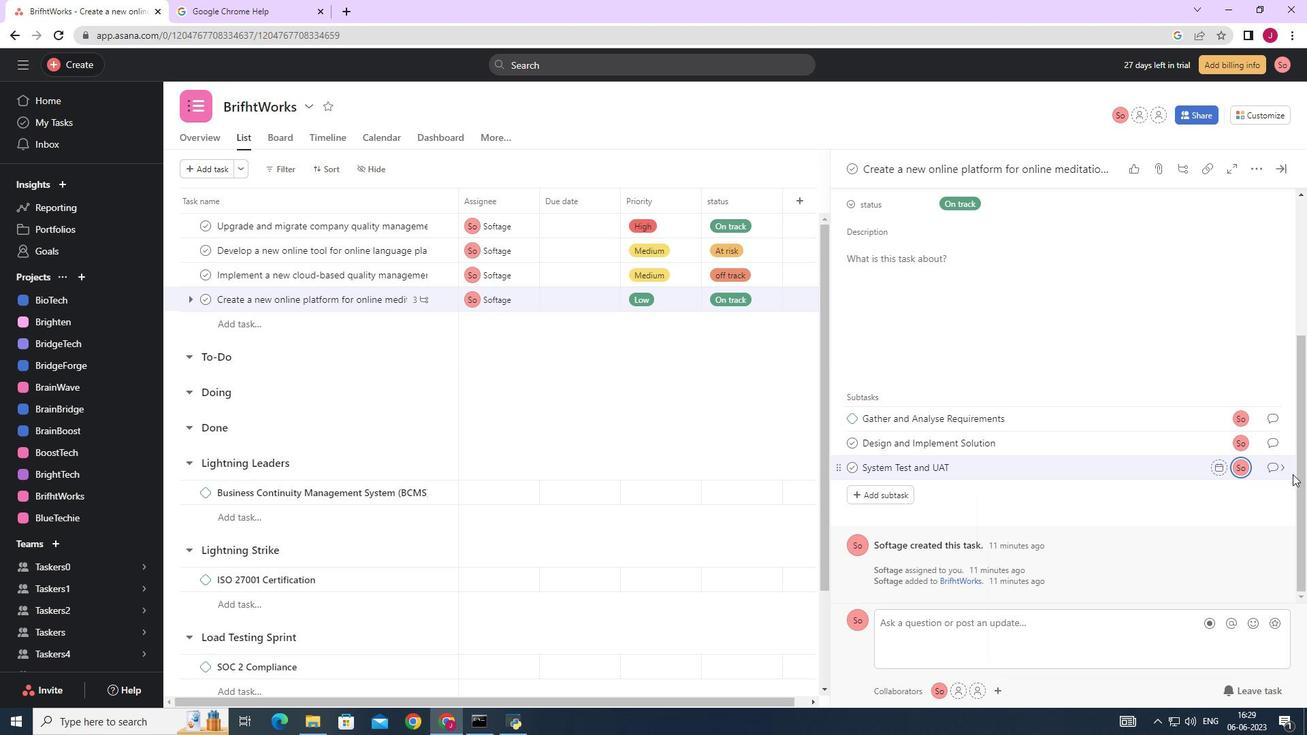 
Action: Mouse pressed left at (1271, 471)
Screenshot: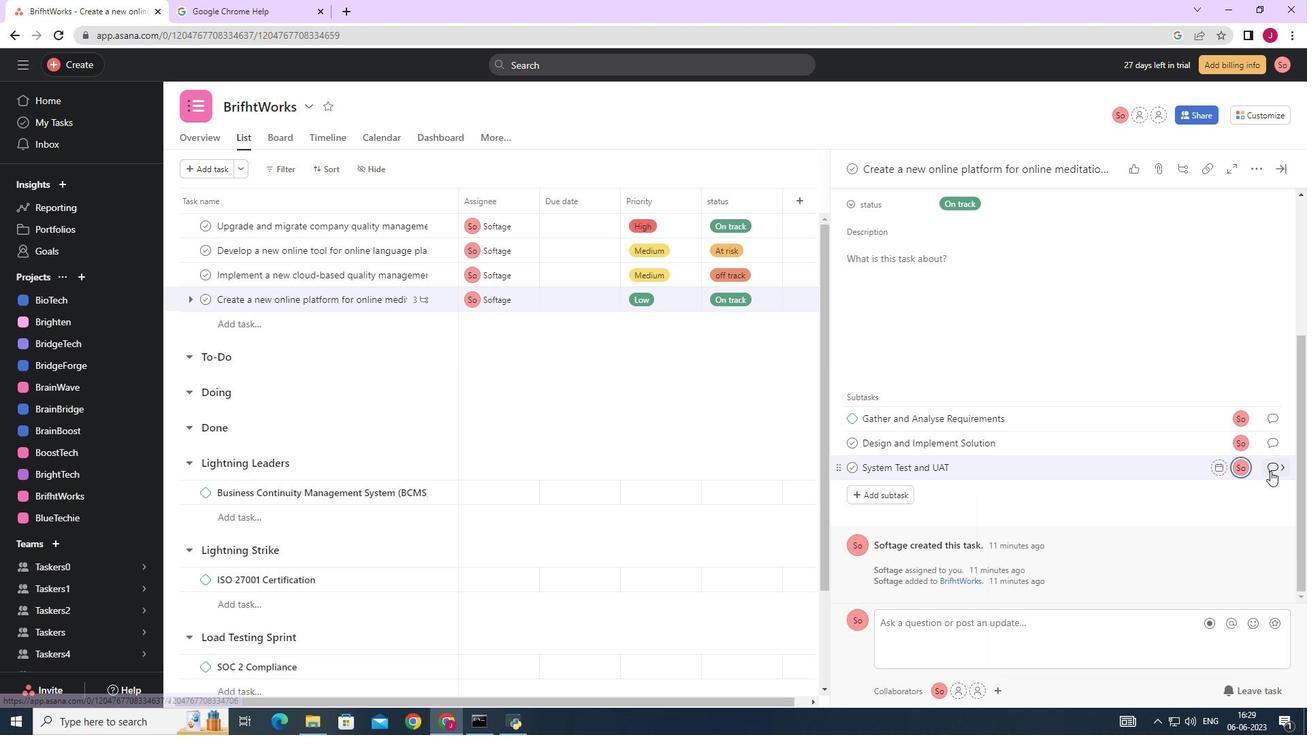 
Action: Mouse moved to (881, 362)
Screenshot: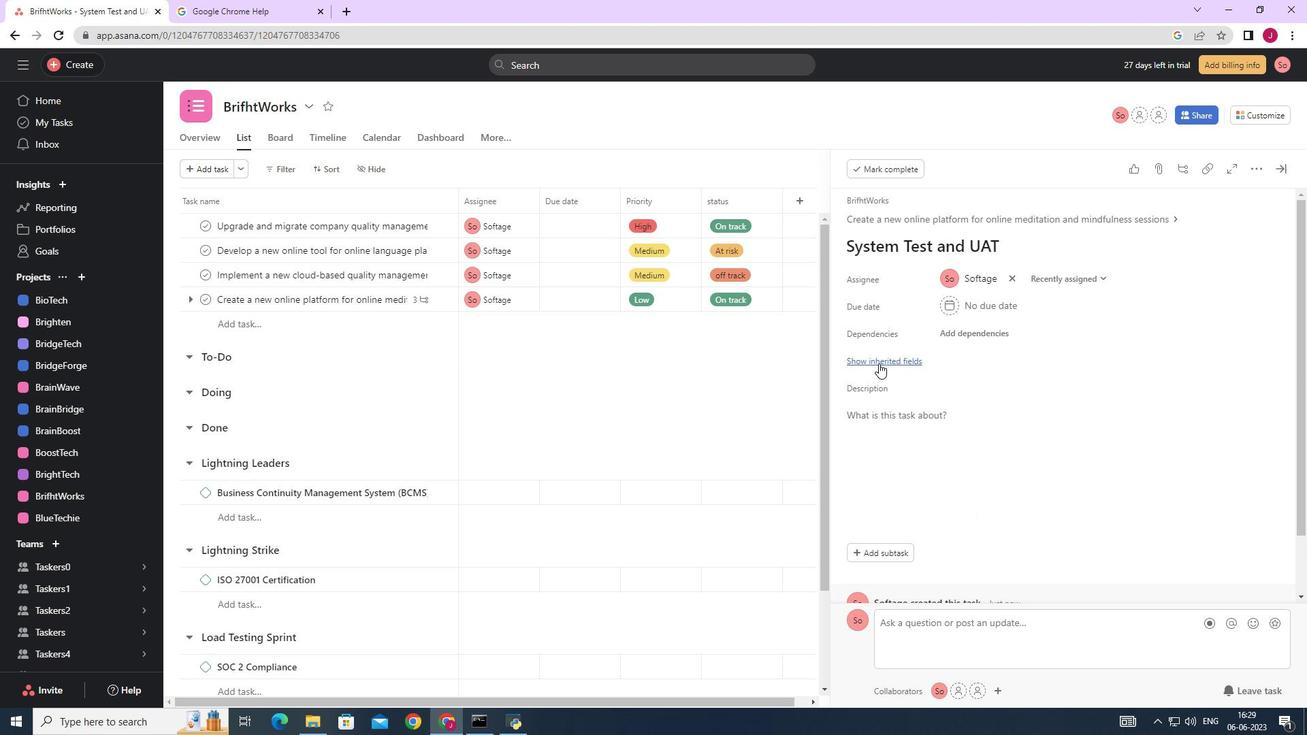 
Action: Mouse pressed left at (881, 362)
Screenshot: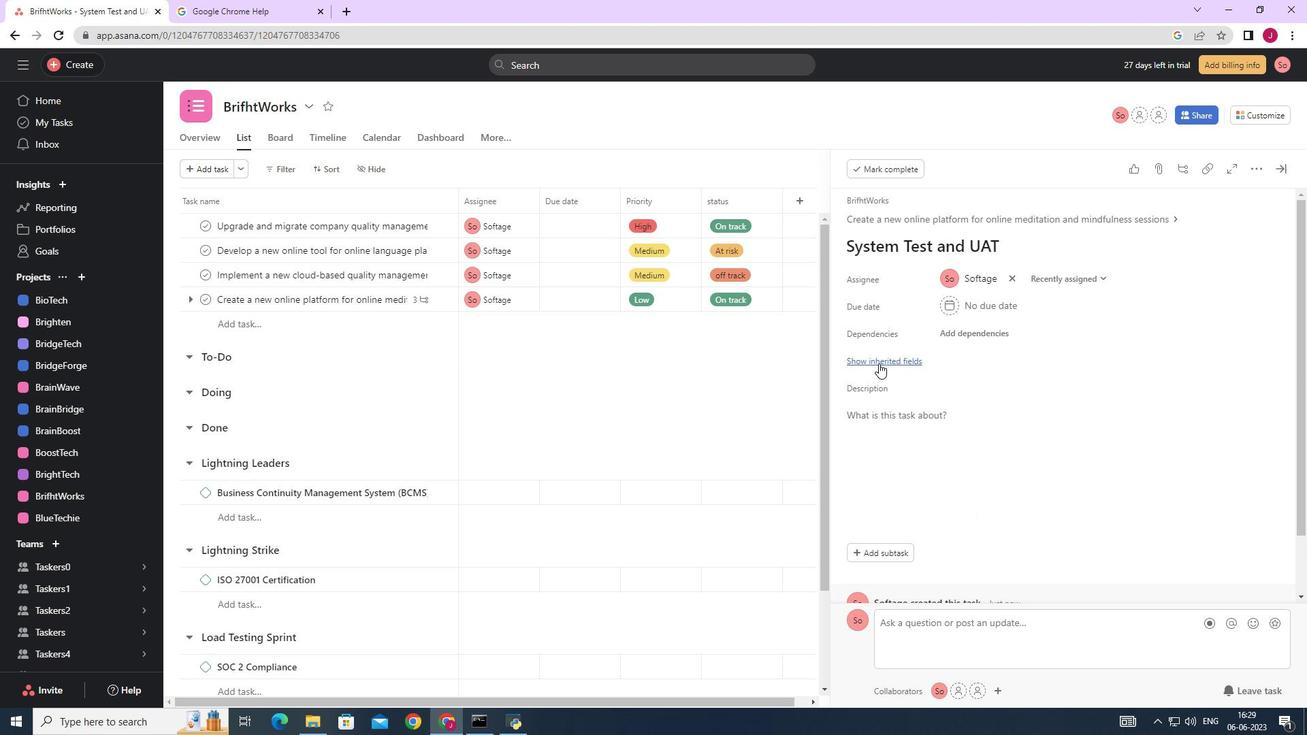 
Action: Mouse moved to (948, 391)
Screenshot: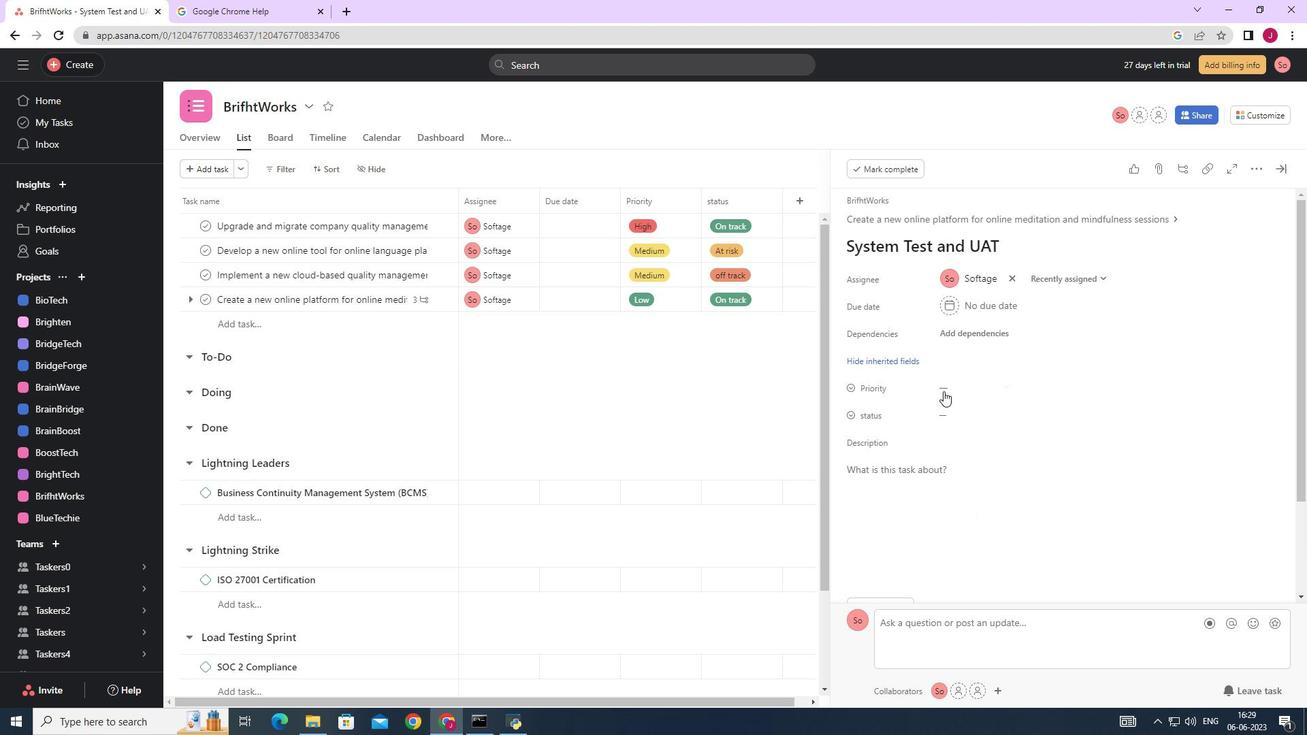 
Action: Mouse pressed left at (948, 391)
Screenshot: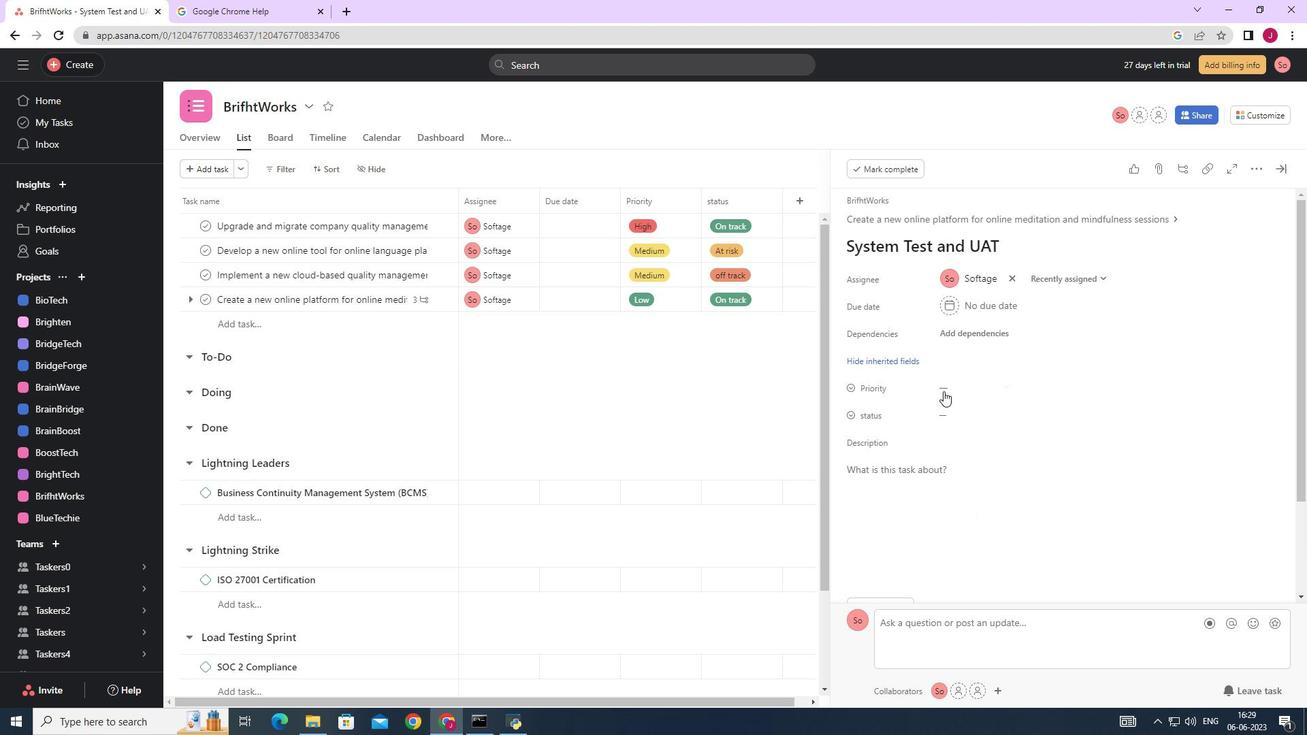 
Action: Mouse moved to (995, 456)
Screenshot: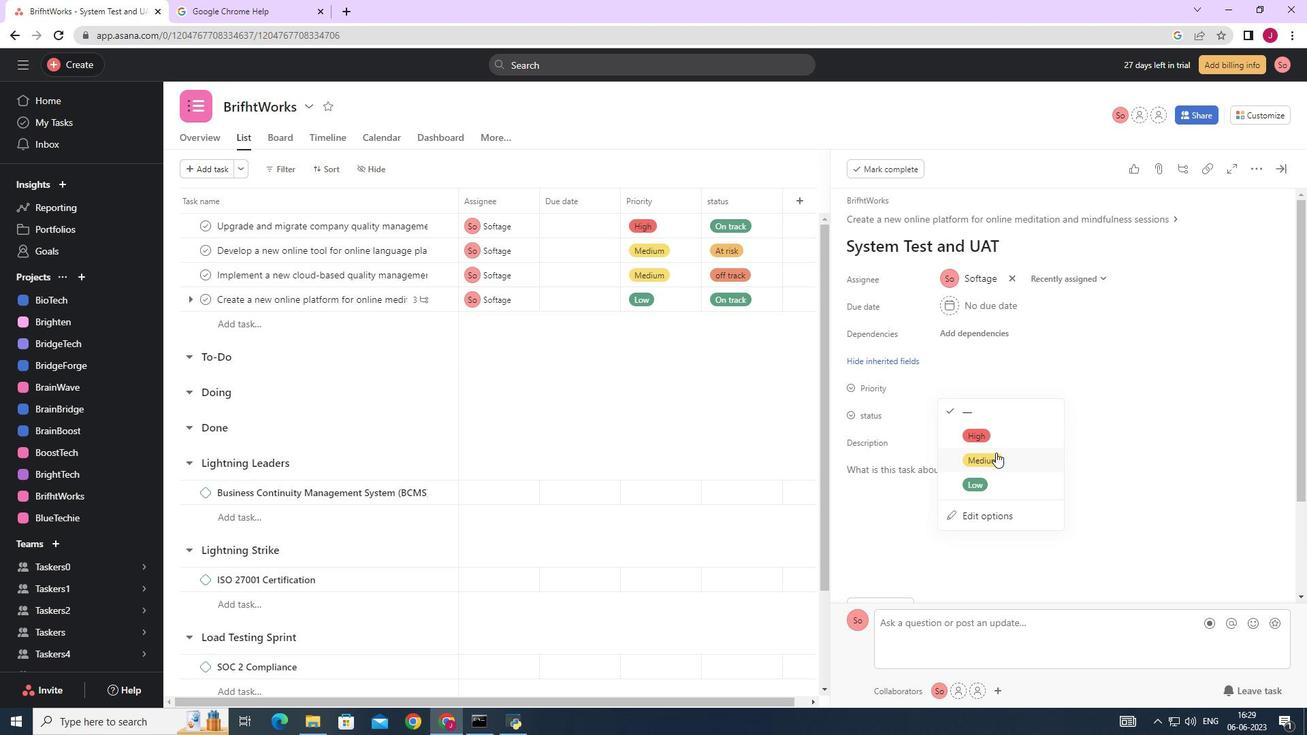 
Action: Mouse pressed left at (995, 456)
Screenshot: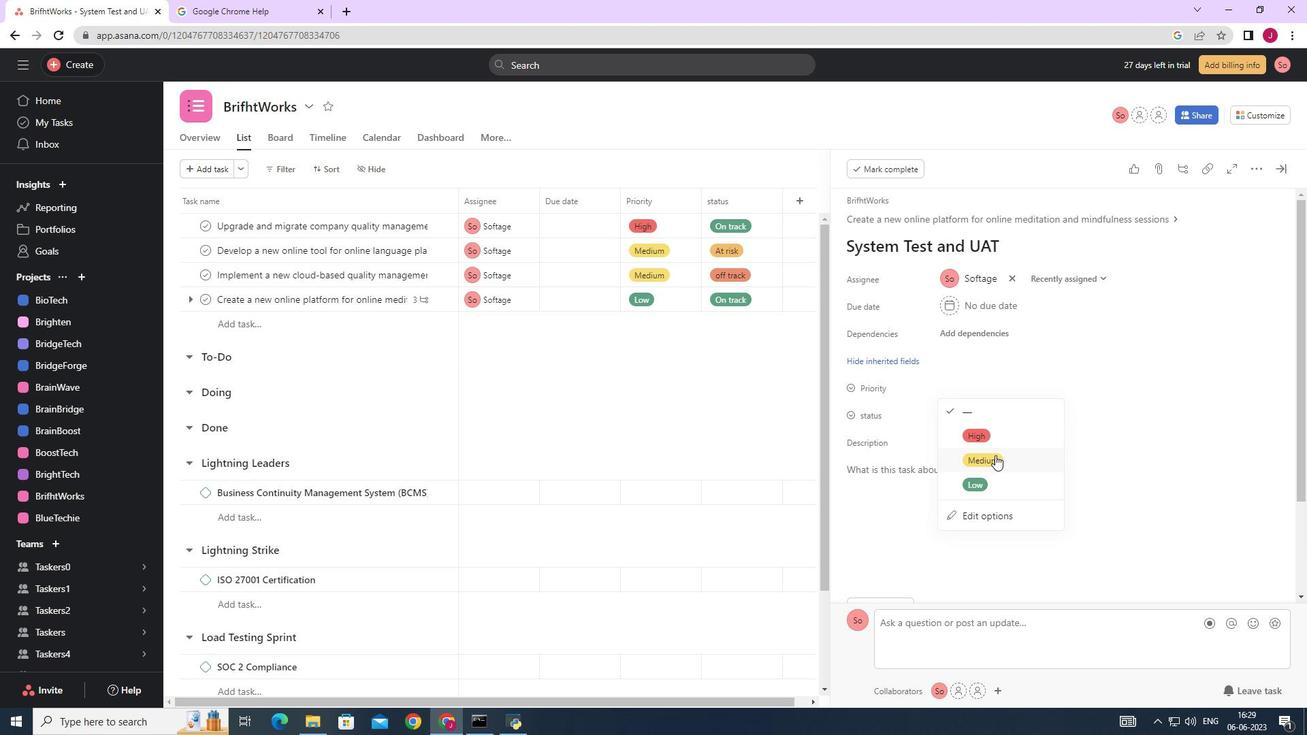 
Action: Mouse moved to (957, 413)
Screenshot: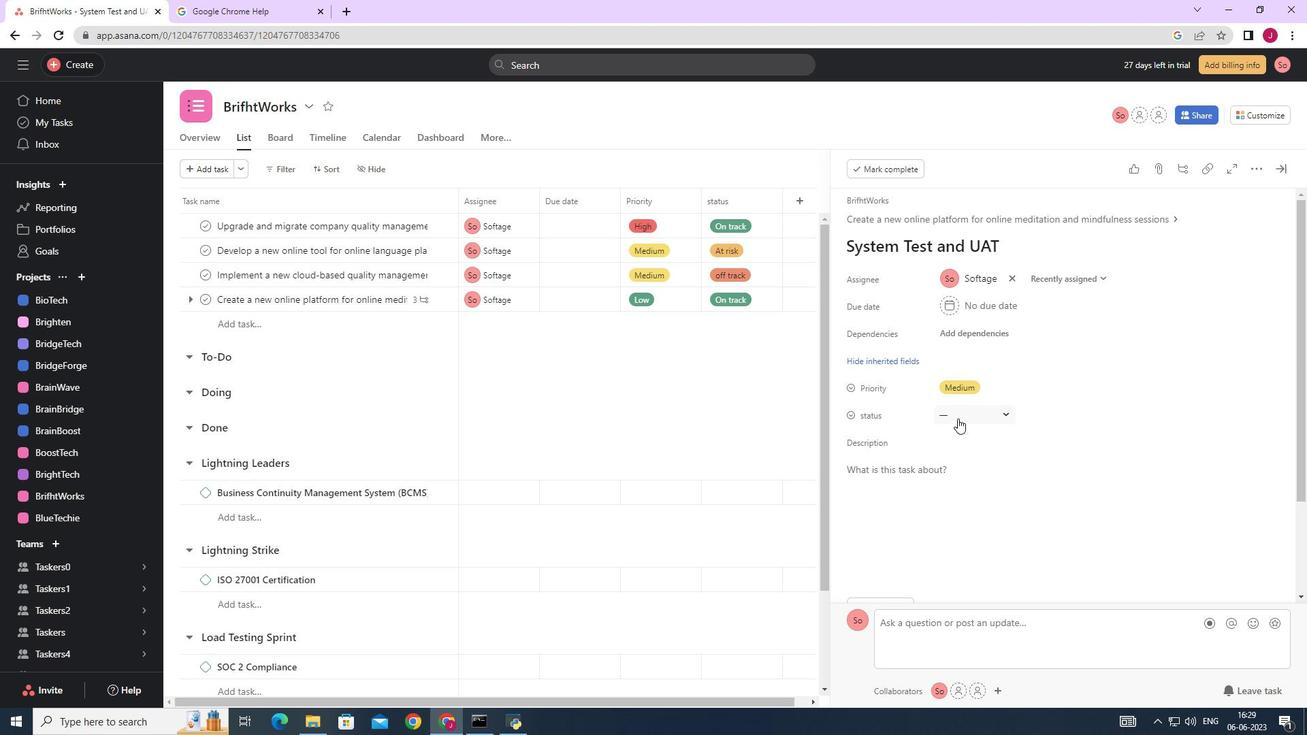 
Action: Mouse pressed left at (957, 413)
Screenshot: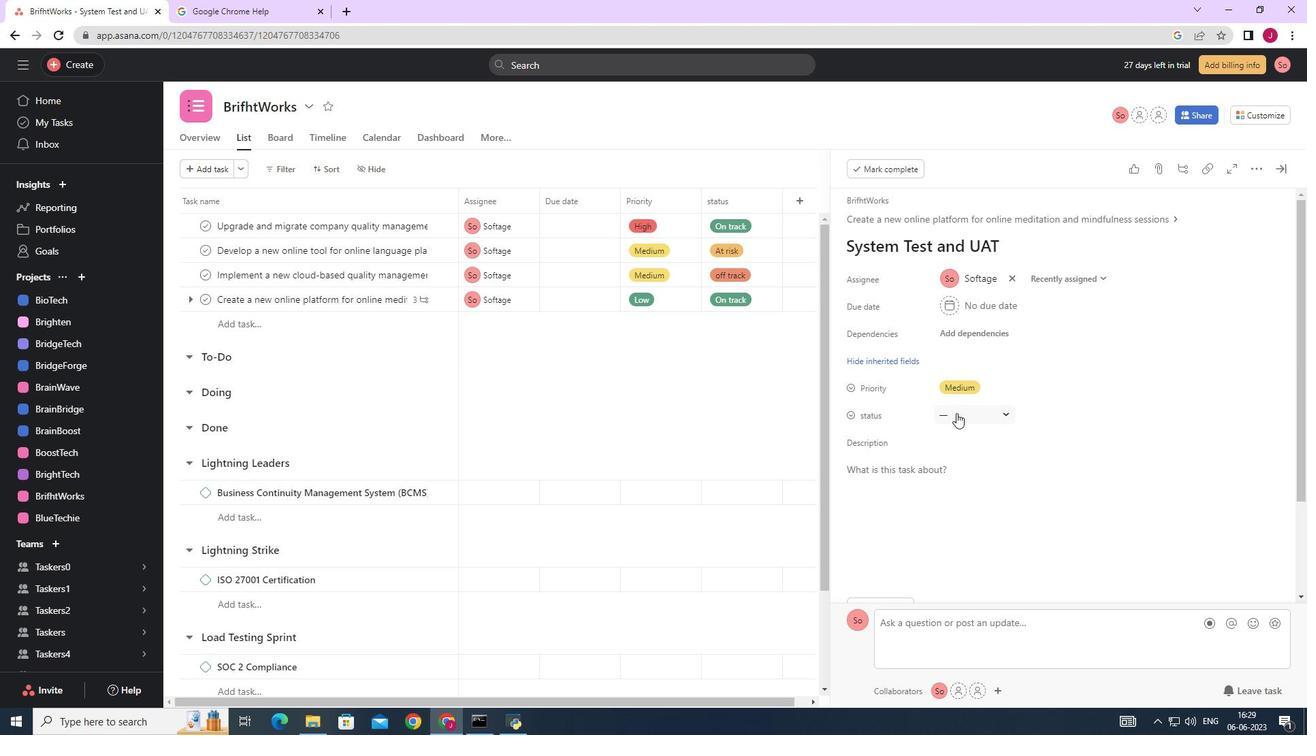 
Action: Mouse moved to (983, 510)
Screenshot: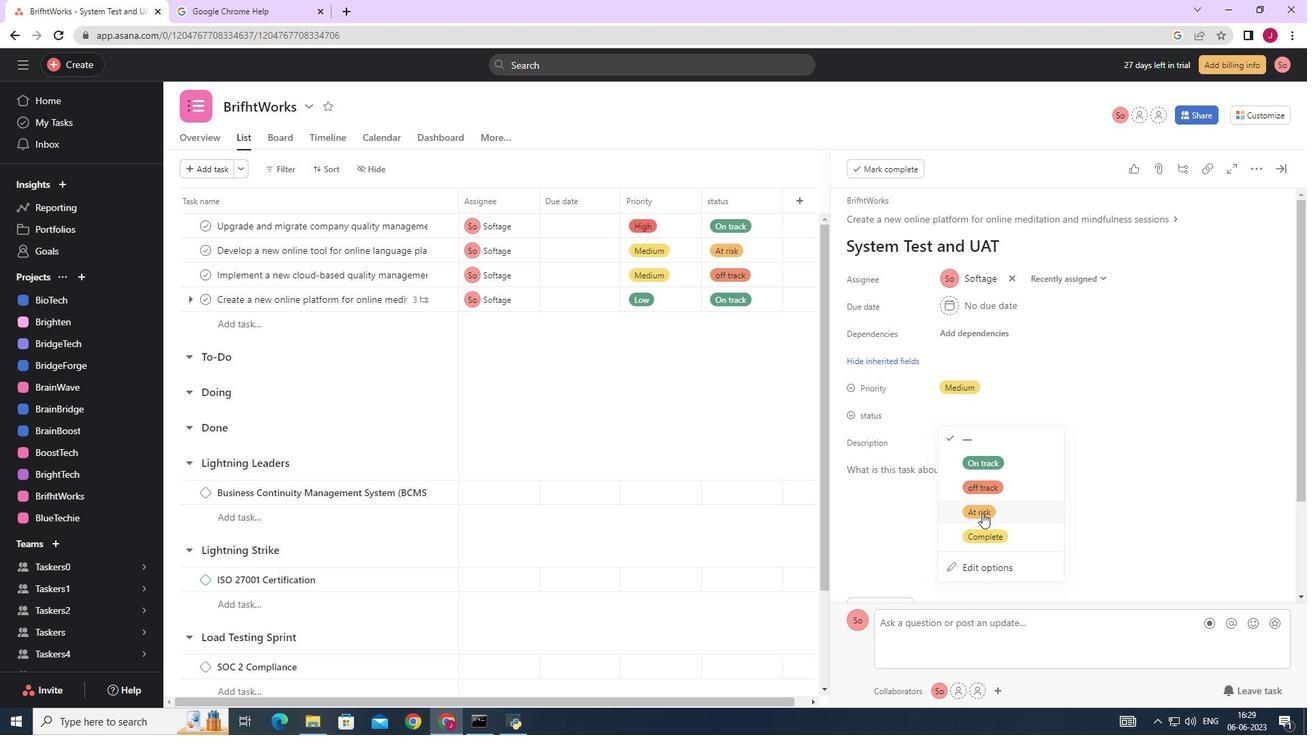 
Action: Mouse pressed left at (983, 510)
Screenshot: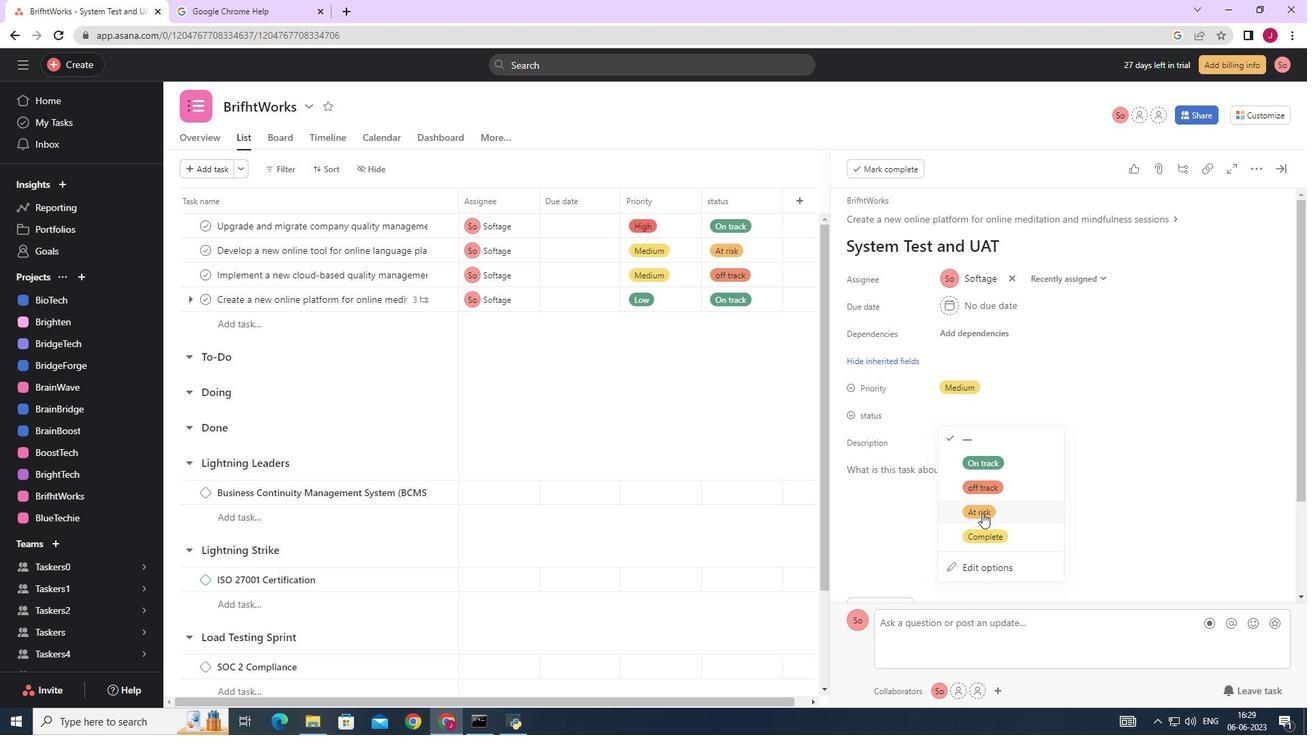 
Action: Mouse moved to (1284, 169)
Screenshot: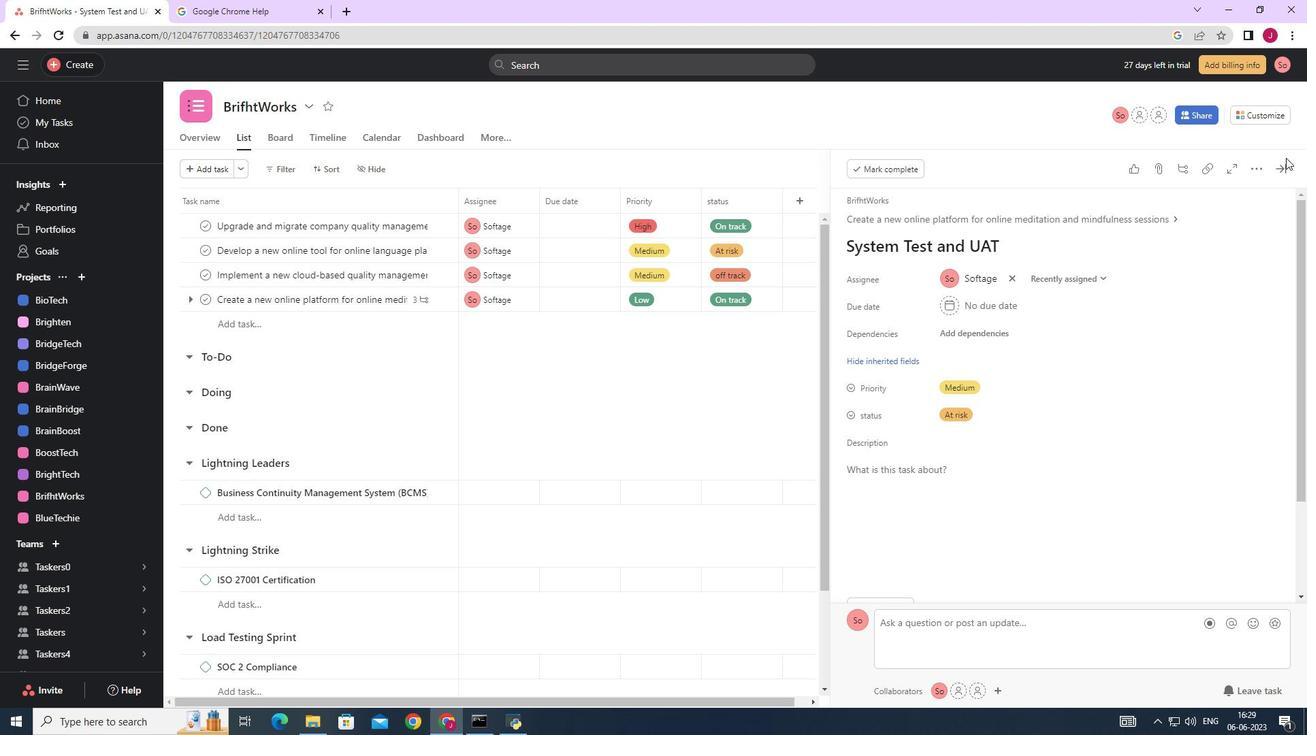 
Action: Mouse pressed left at (1284, 169)
Screenshot: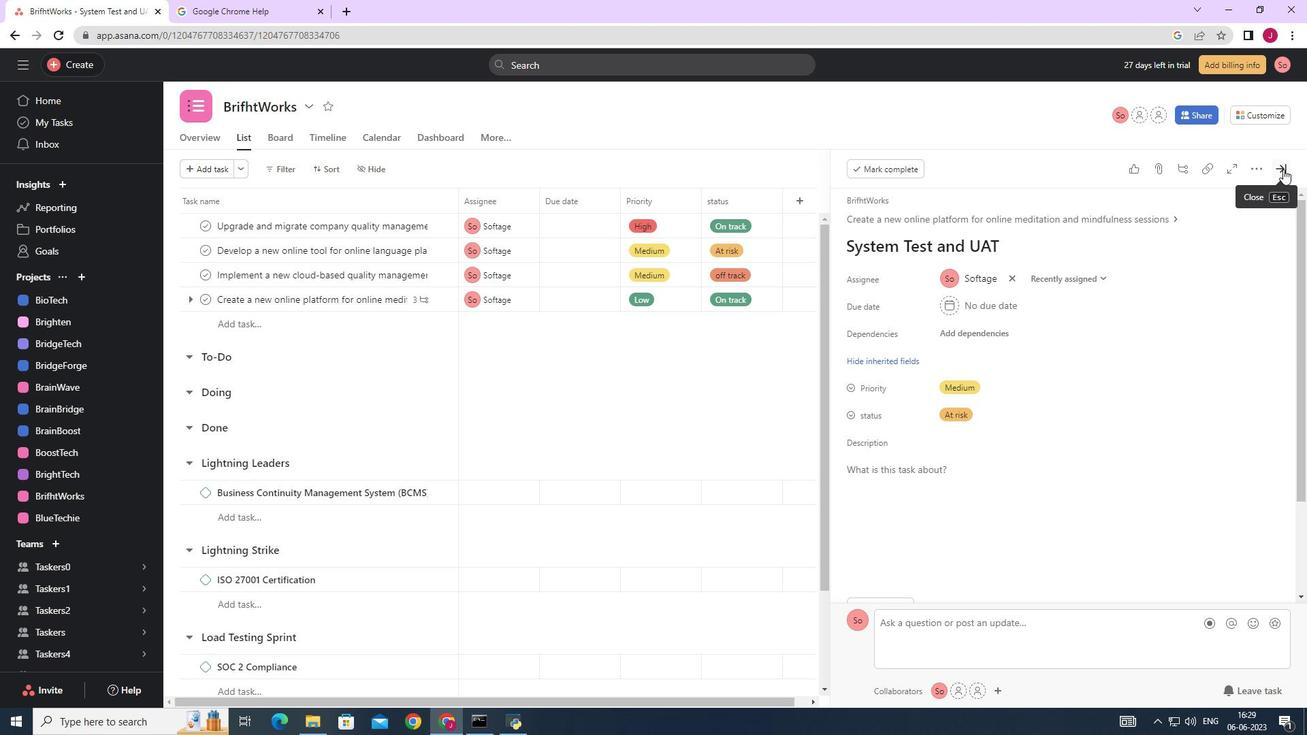 
Action: Mouse moved to (1083, 192)
Screenshot: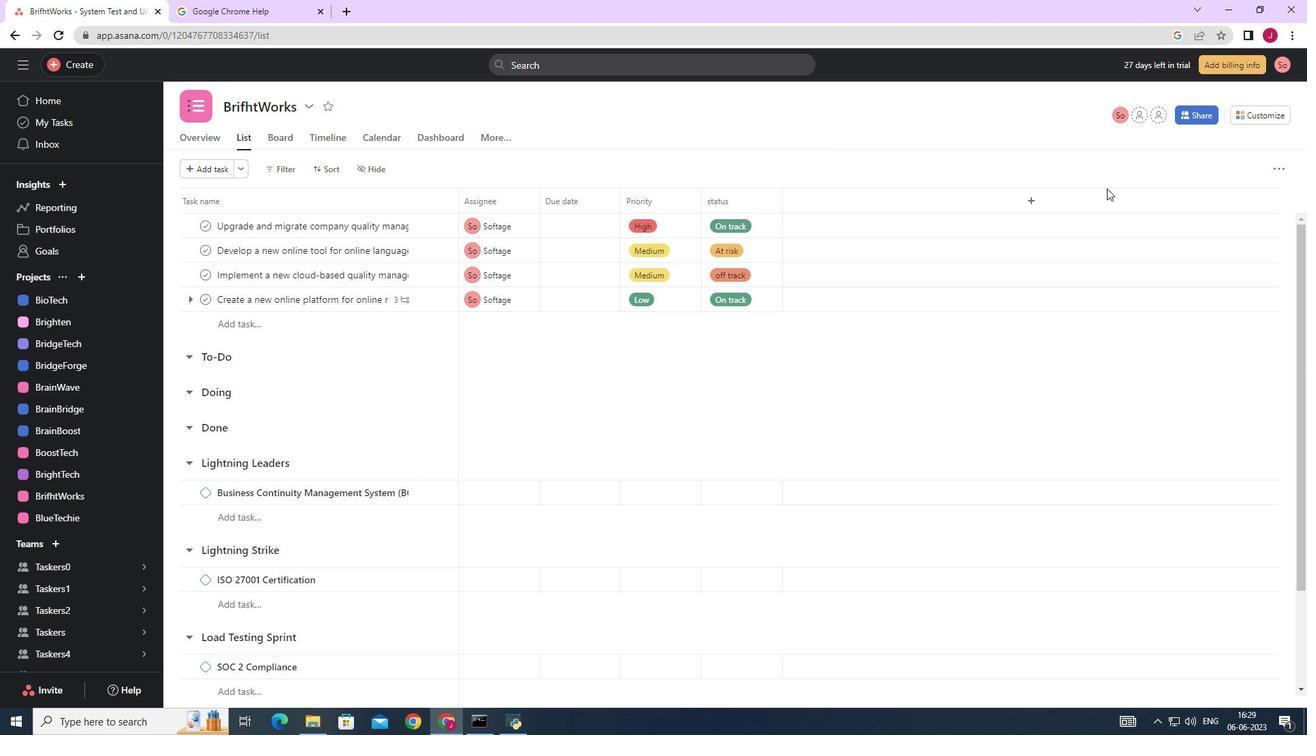 
